 Task: Search one way flight ticket for 5 adults, 1 child, 2 infants in seat and 1 infant on lap in business from State College: University Park Airport to Jackson: Jackson Hole Airport on 5-2-2023. Choice of flights is Frontier. Number of bags: 2 checked bags. Price is upto 81000. Outbound departure time preference is 14:30.
Action: Mouse moved to (345, 287)
Screenshot: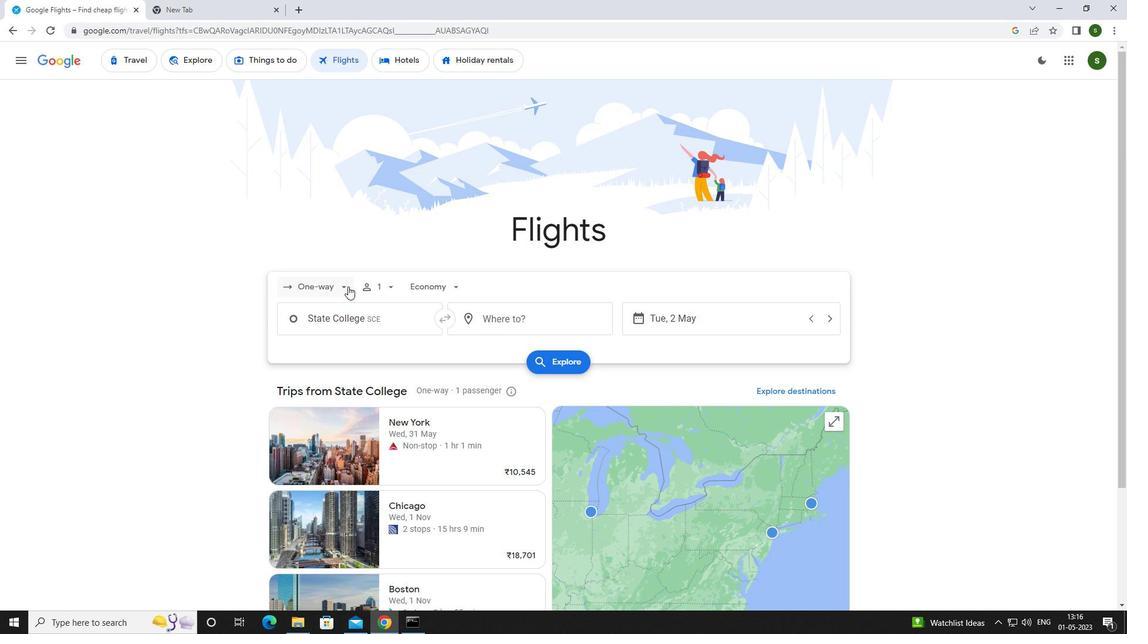 
Action: Mouse pressed left at (345, 287)
Screenshot: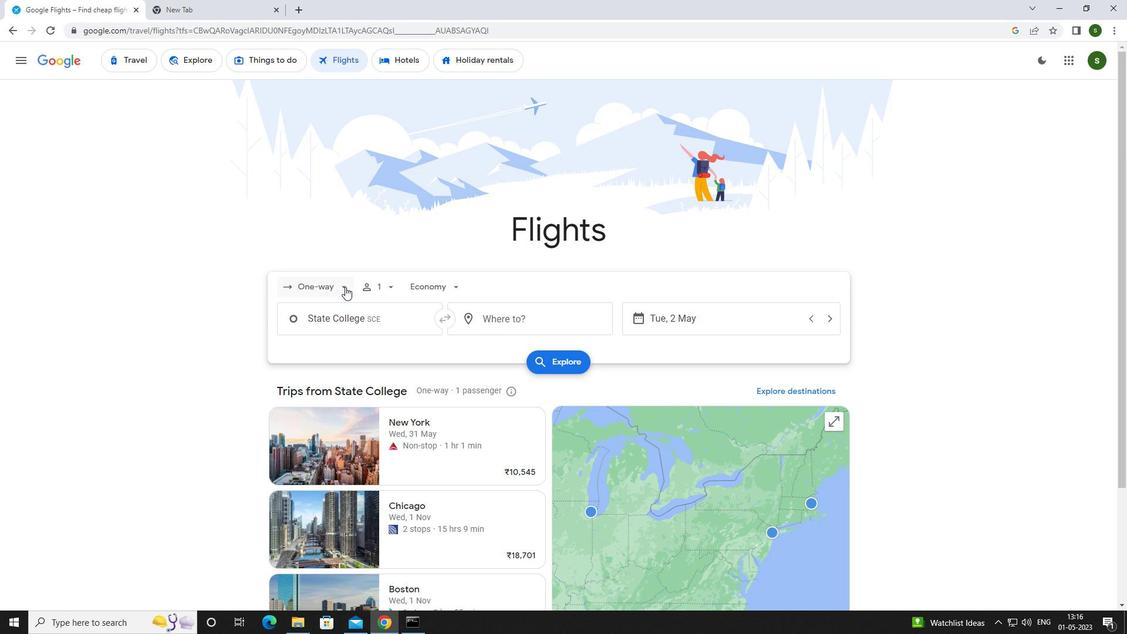 
Action: Mouse moved to (334, 341)
Screenshot: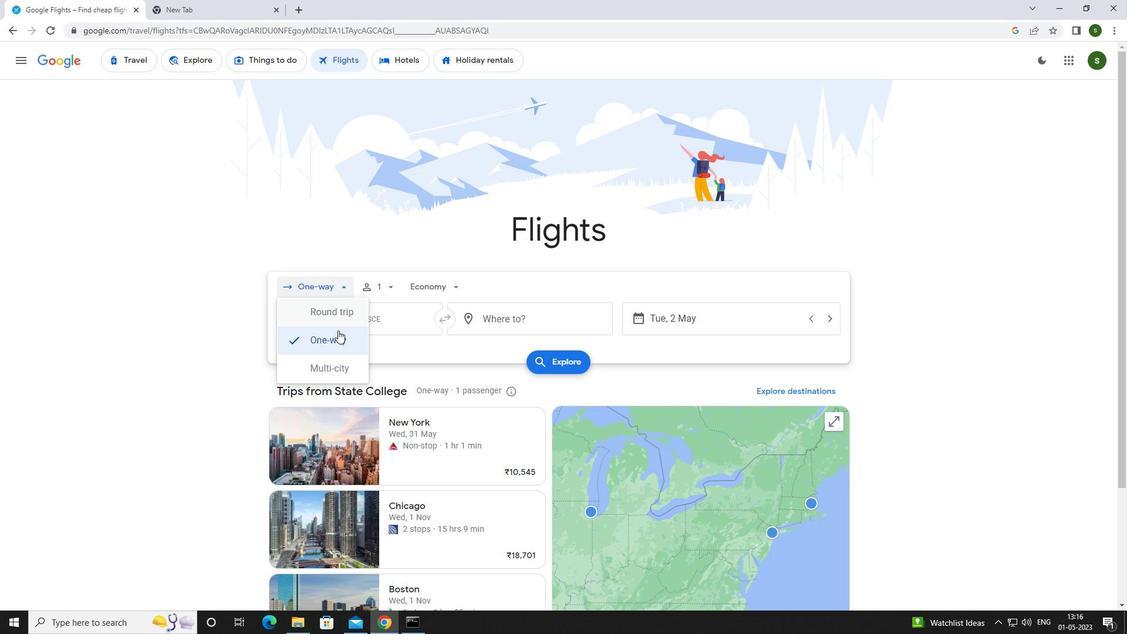 
Action: Mouse pressed left at (334, 341)
Screenshot: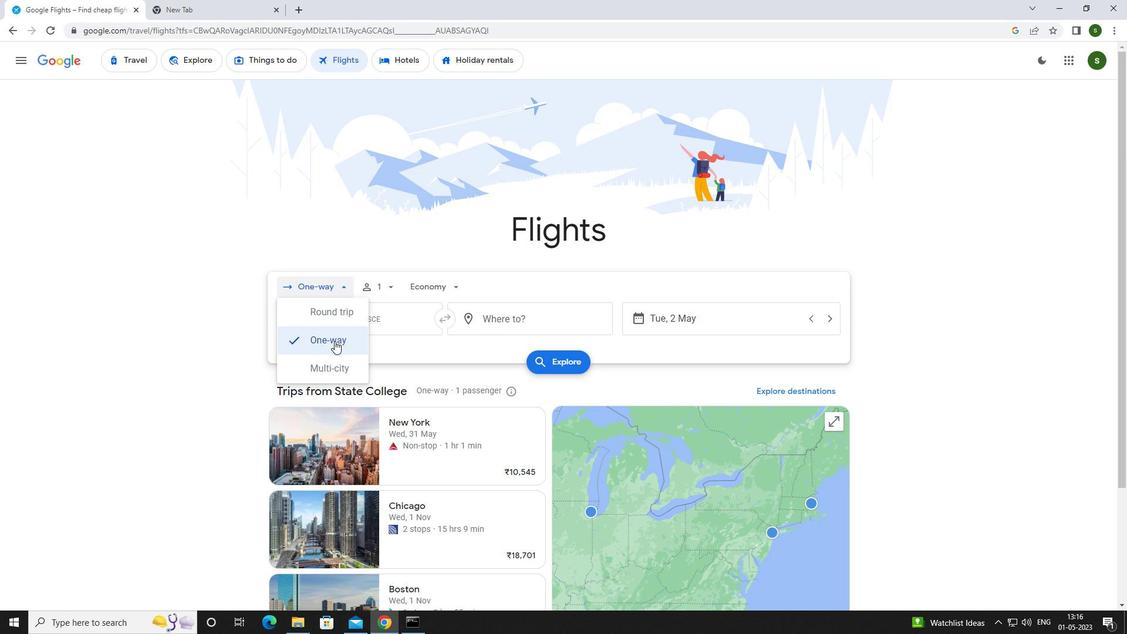 
Action: Mouse moved to (385, 288)
Screenshot: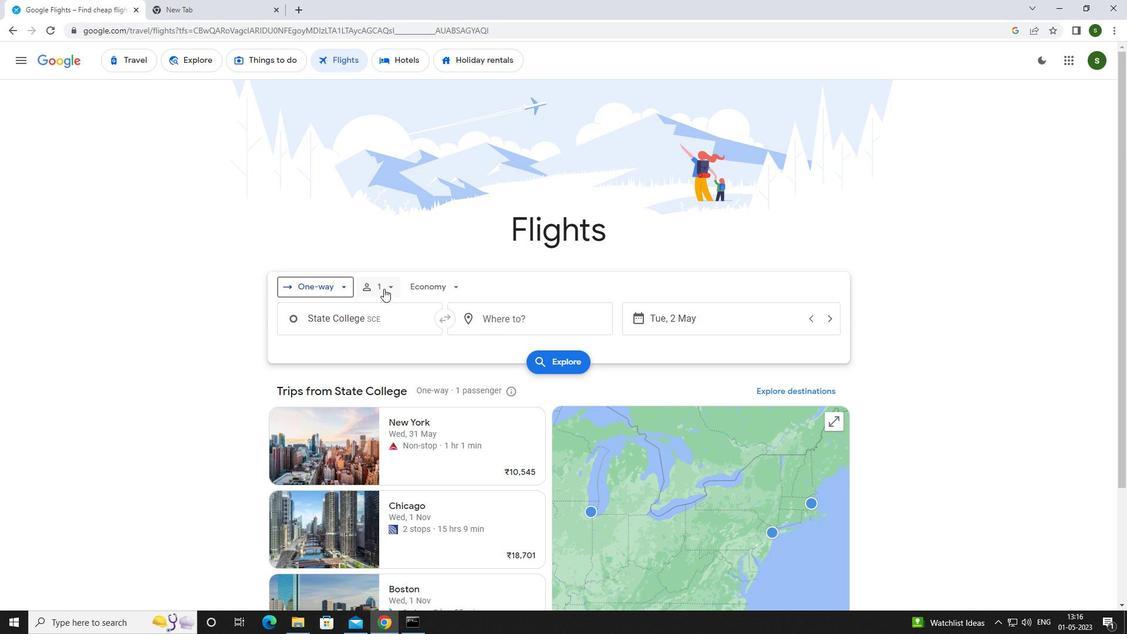 
Action: Mouse pressed left at (385, 288)
Screenshot: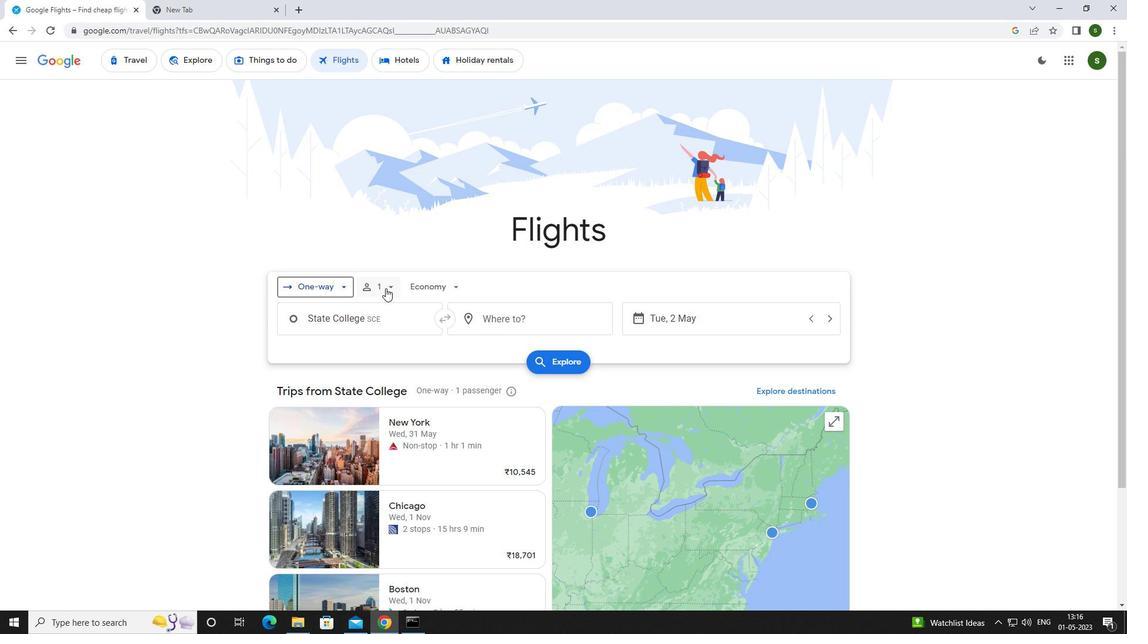
Action: Mouse moved to (476, 318)
Screenshot: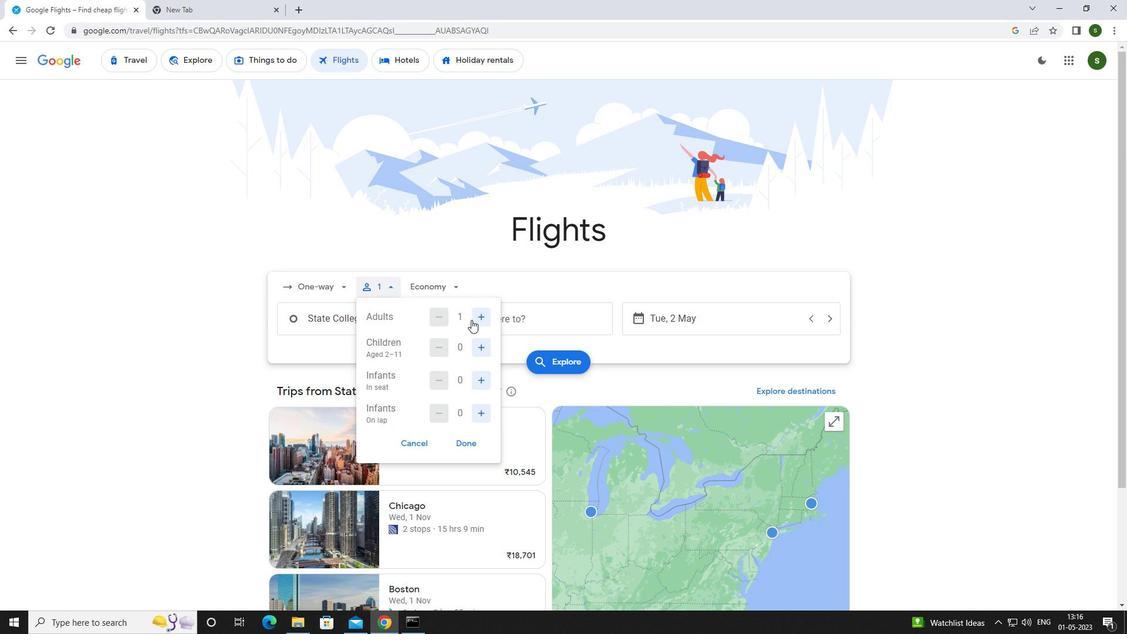 
Action: Mouse pressed left at (476, 318)
Screenshot: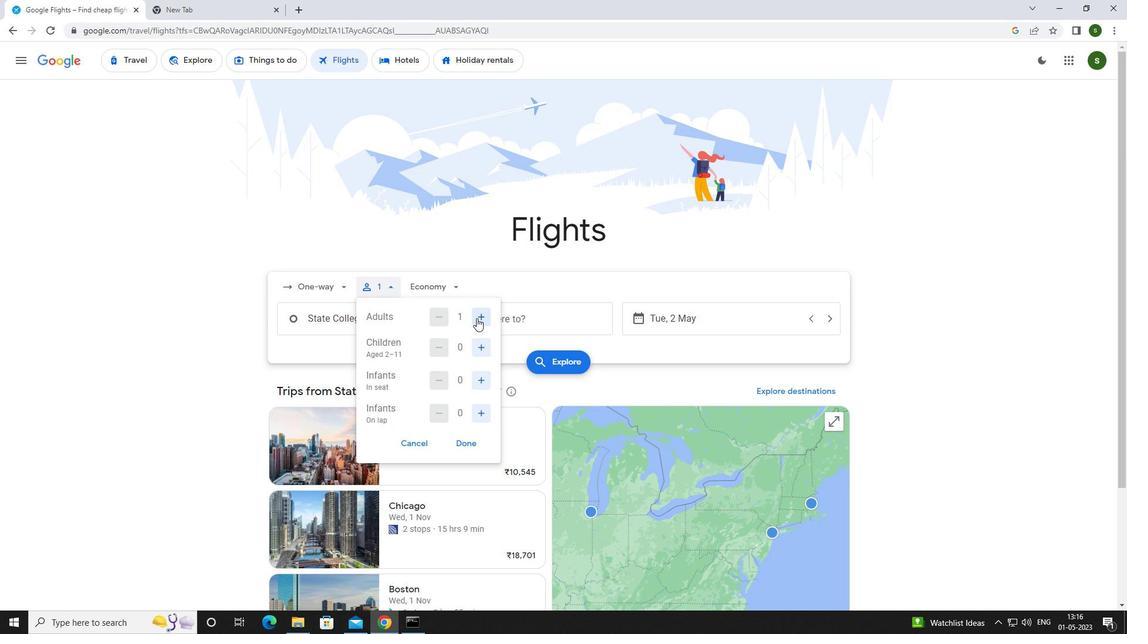 
Action: Mouse pressed left at (476, 318)
Screenshot: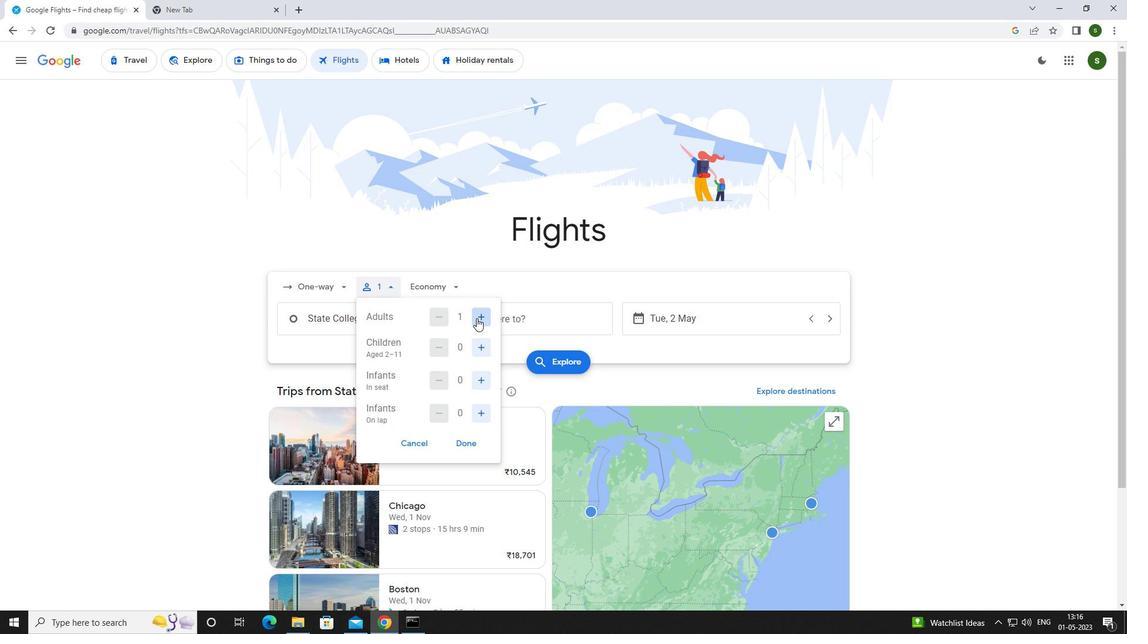 
Action: Mouse pressed left at (476, 318)
Screenshot: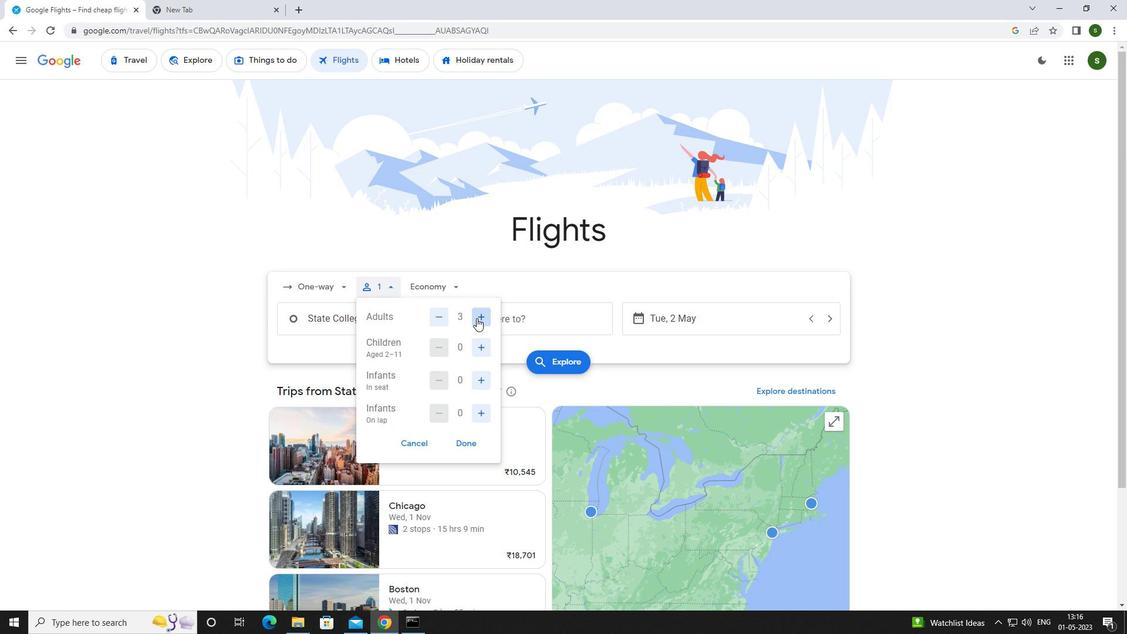 
Action: Mouse pressed left at (476, 318)
Screenshot: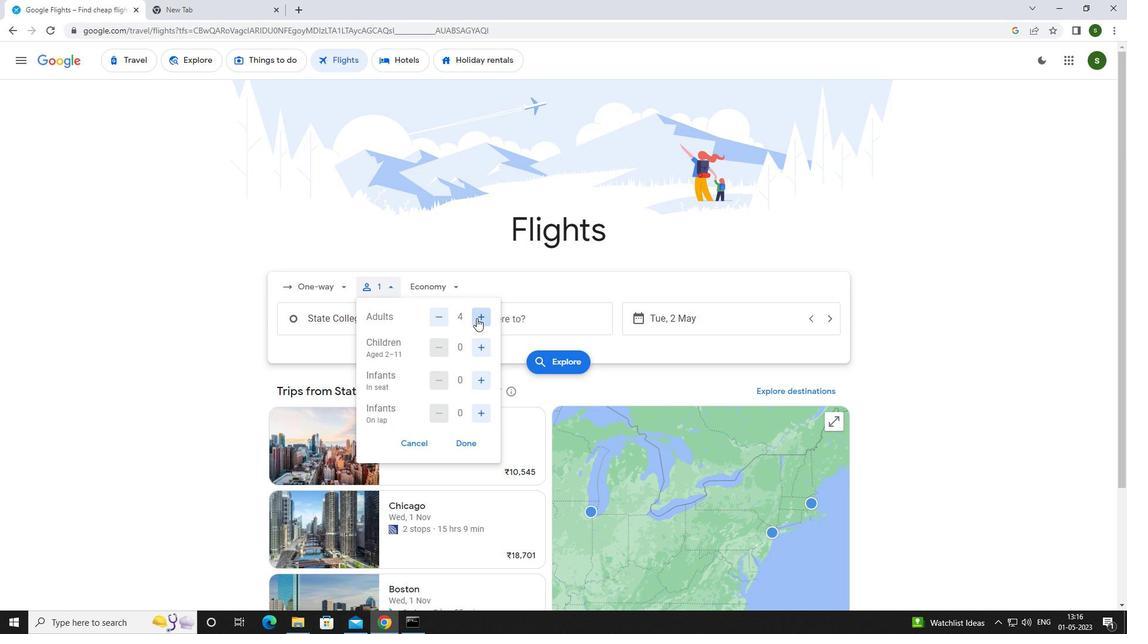
Action: Mouse moved to (484, 348)
Screenshot: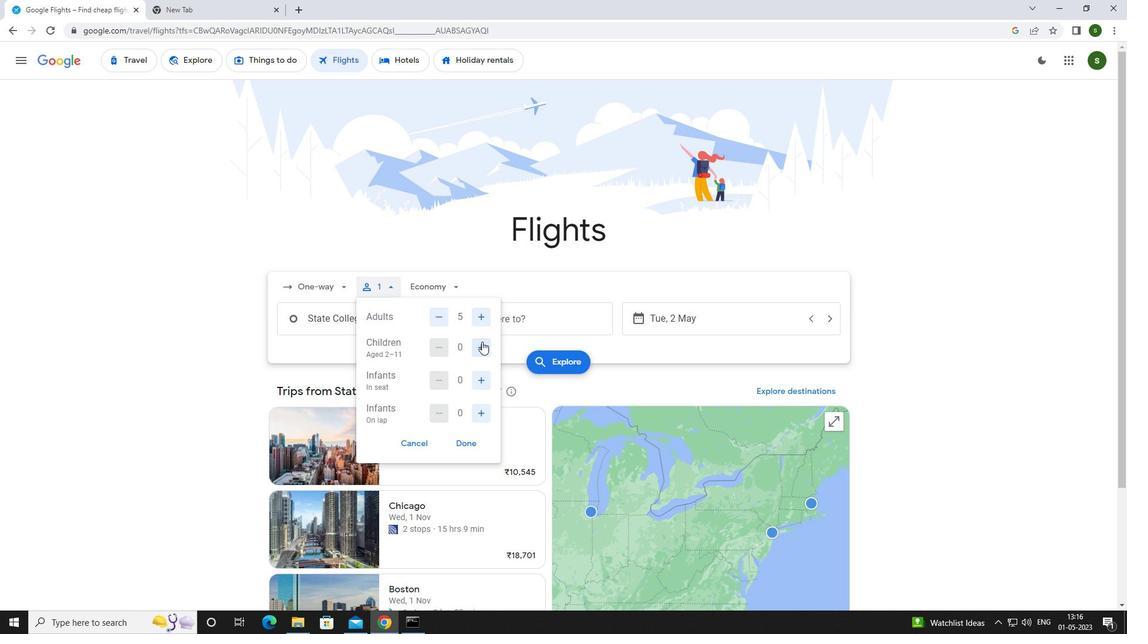 
Action: Mouse pressed left at (484, 348)
Screenshot: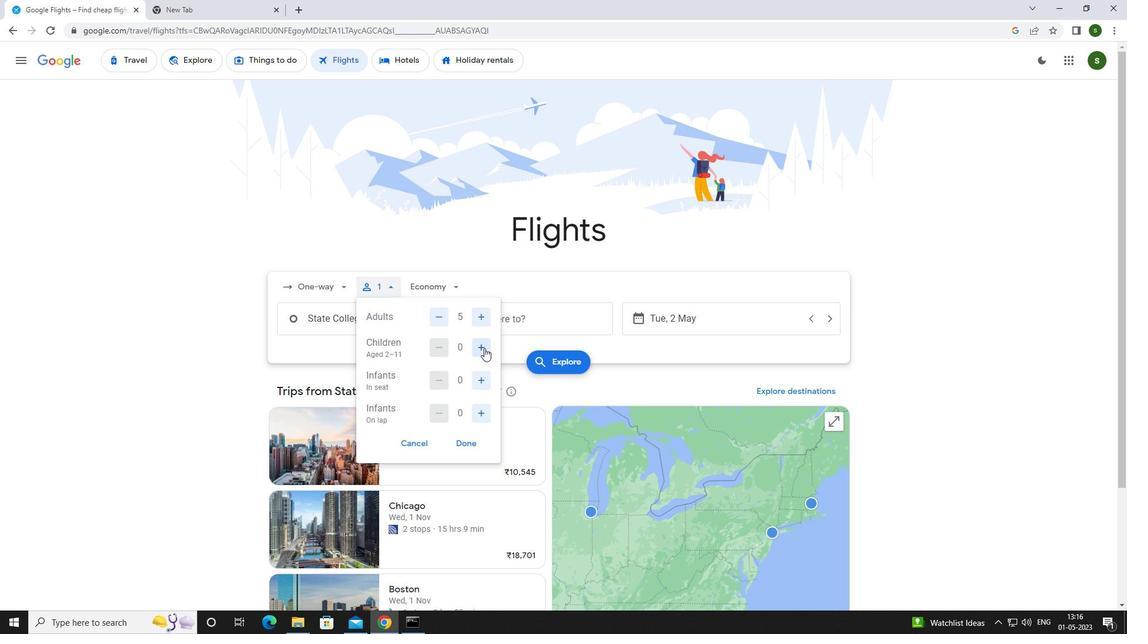 
Action: Mouse moved to (487, 381)
Screenshot: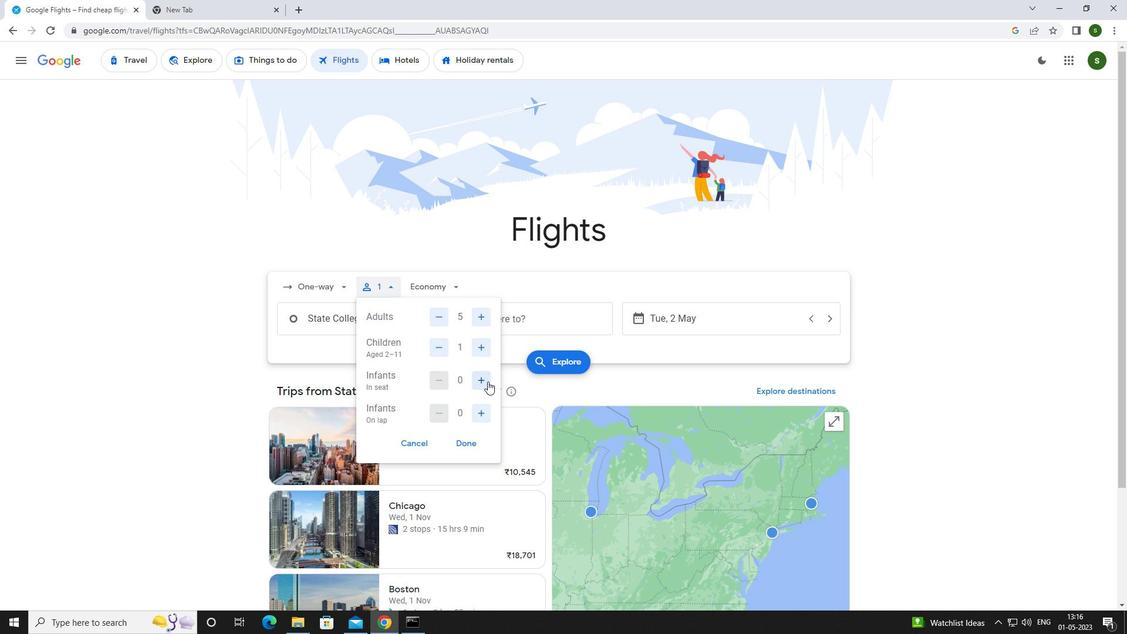 
Action: Mouse pressed left at (487, 381)
Screenshot: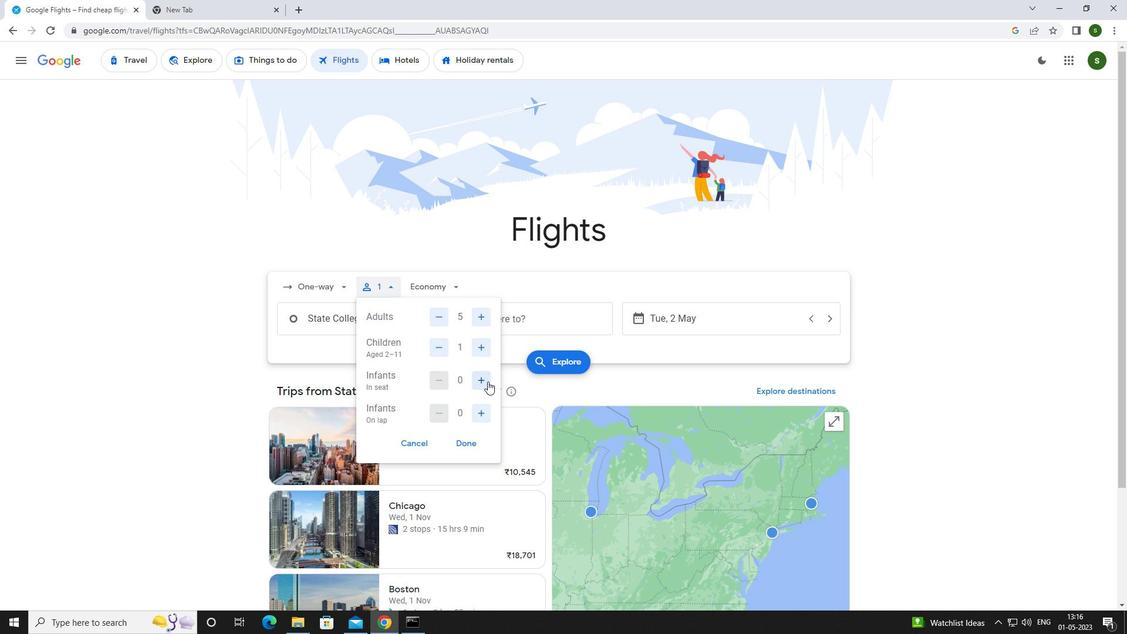 
Action: Mouse moved to (485, 404)
Screenshot: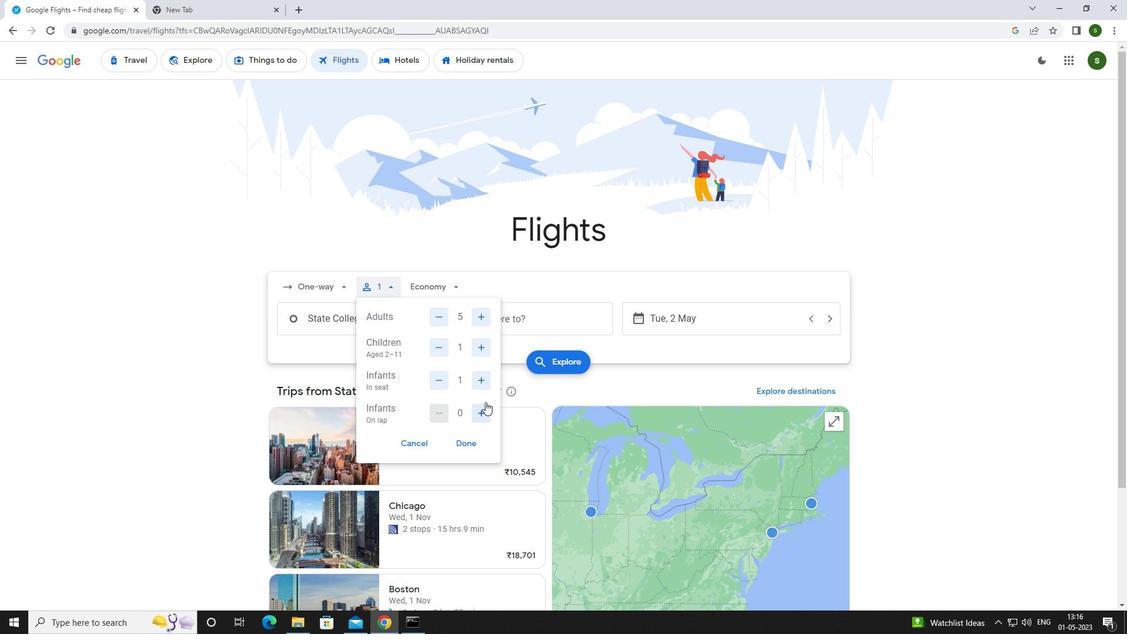 
Action: Mouse pressed left at (485, 404)
Screenshot: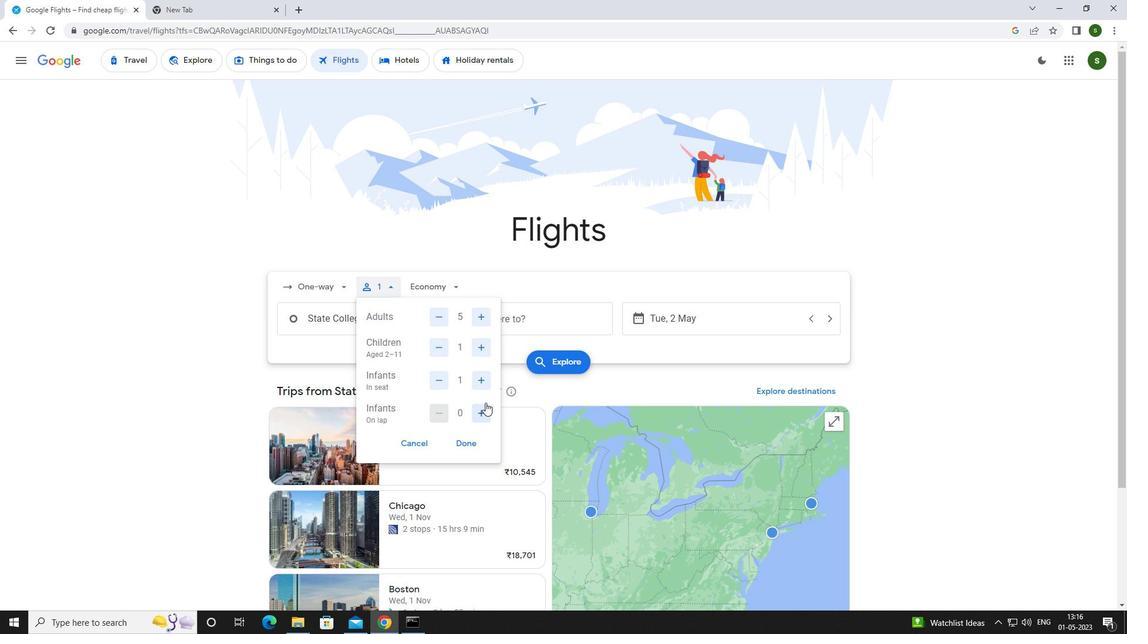 
Action: Mouse moved to (451, 287)
Screenshot: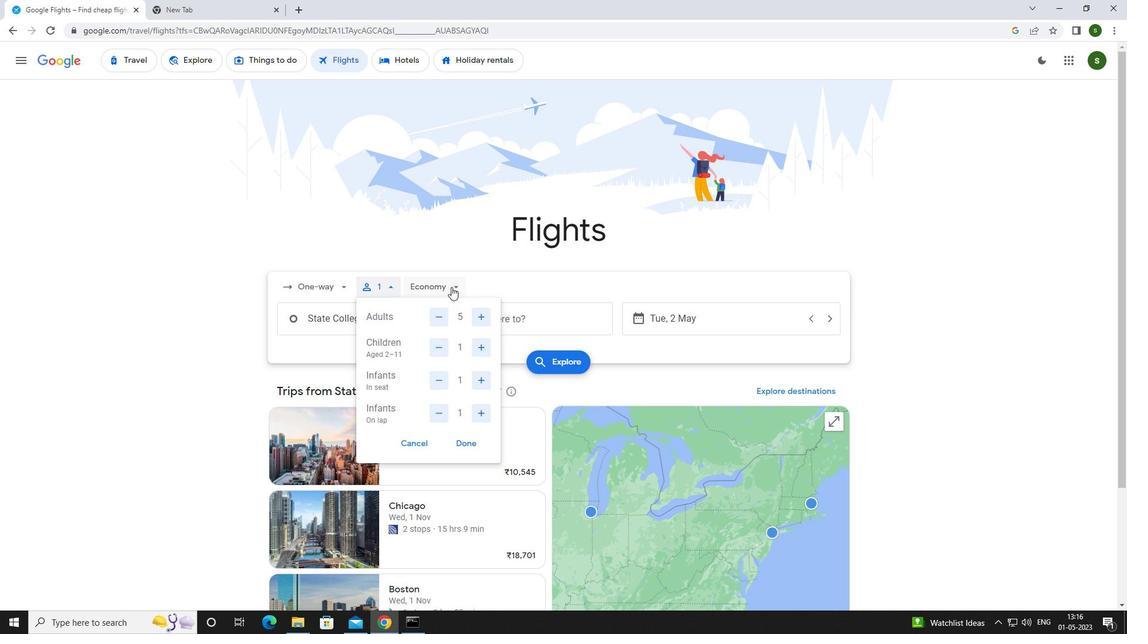 
Action: Mouse pressed left at (451, 287)
Screenshot: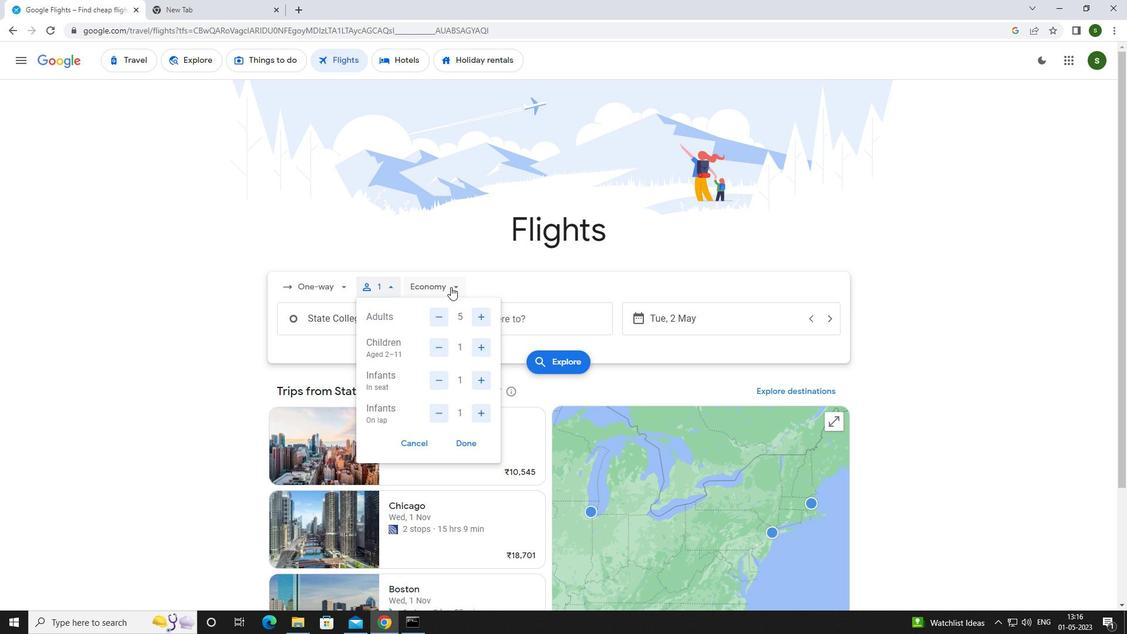 
Action: Mouse moved to (466, 365)
Screenshot: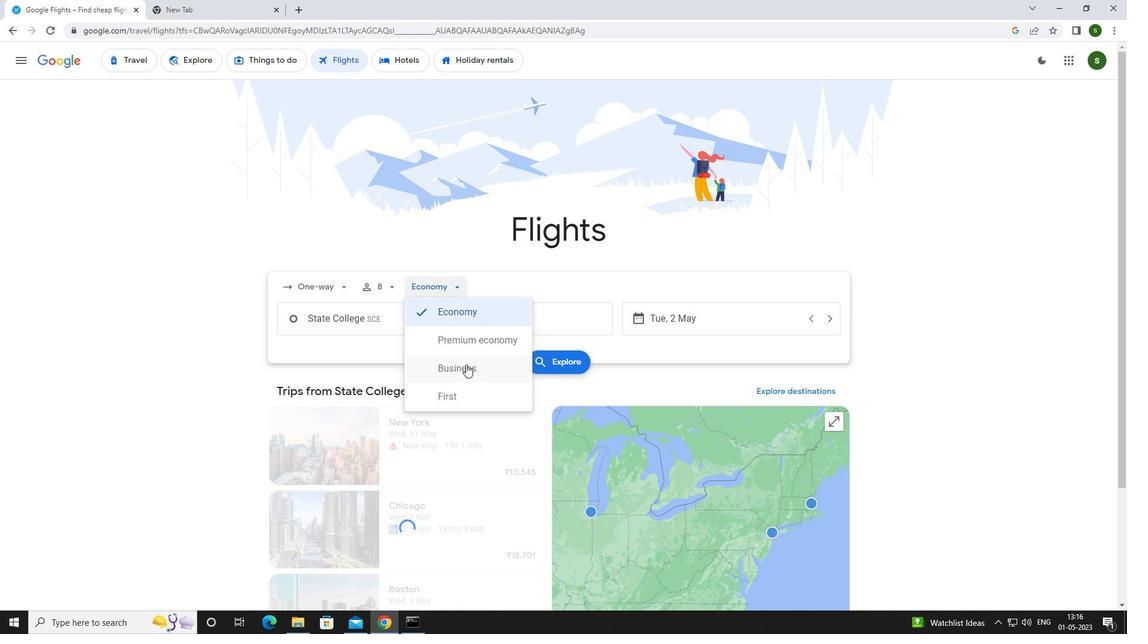 
Action: Mouse pressed left at (466, 365)
Screenshot: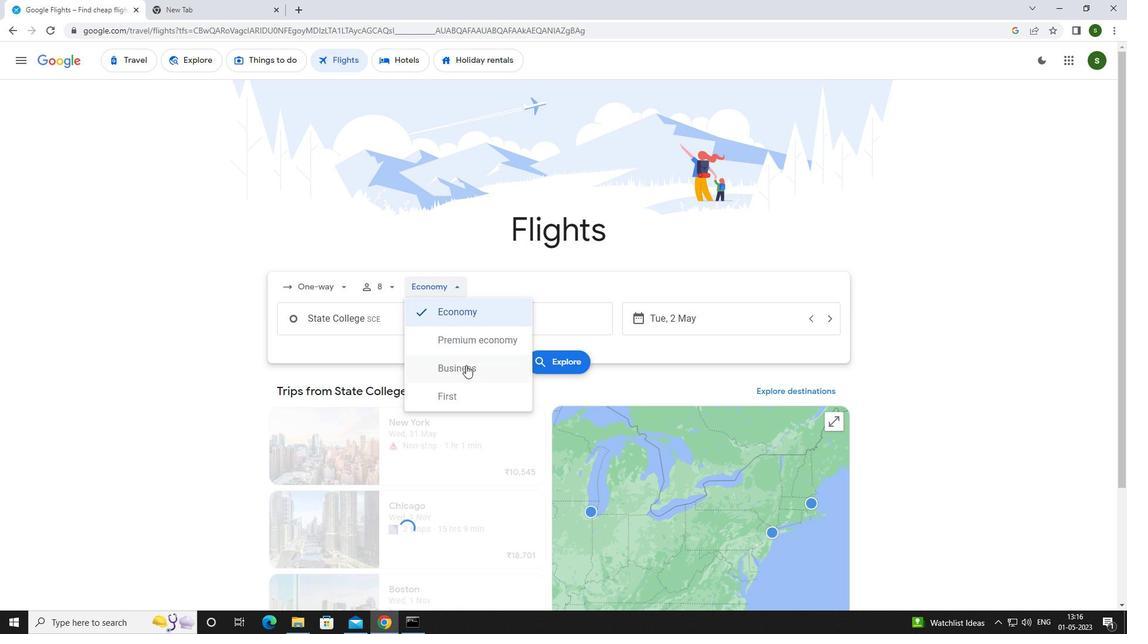 
Action: Mouse moved to (402, 318)
Screenshot: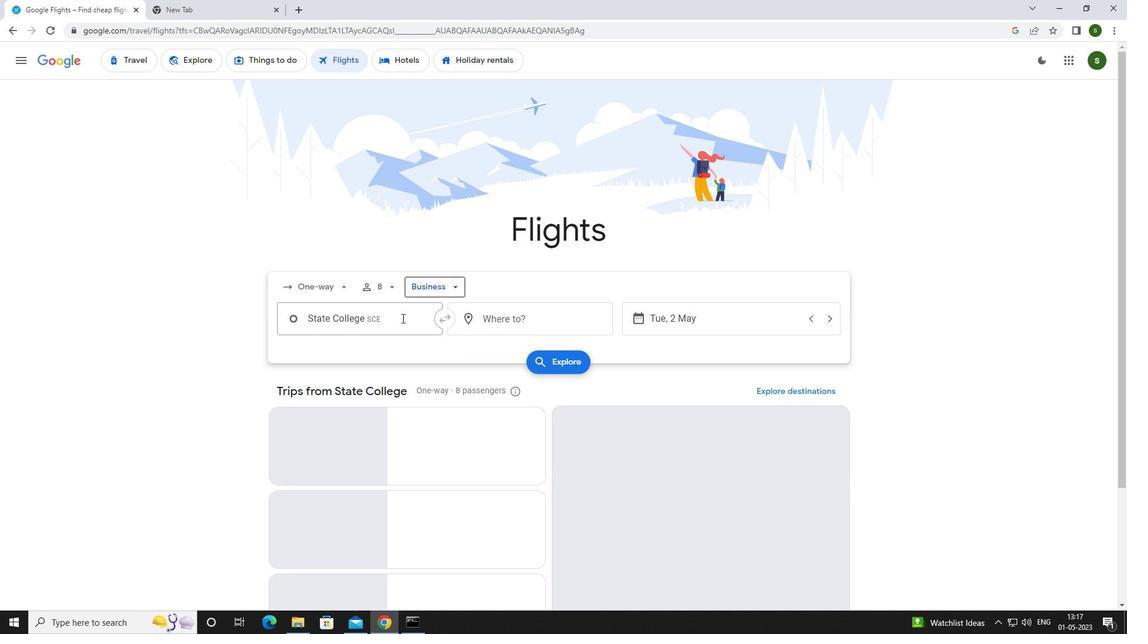
Action: Mouse pressed left at (402, 318)
Screenshot: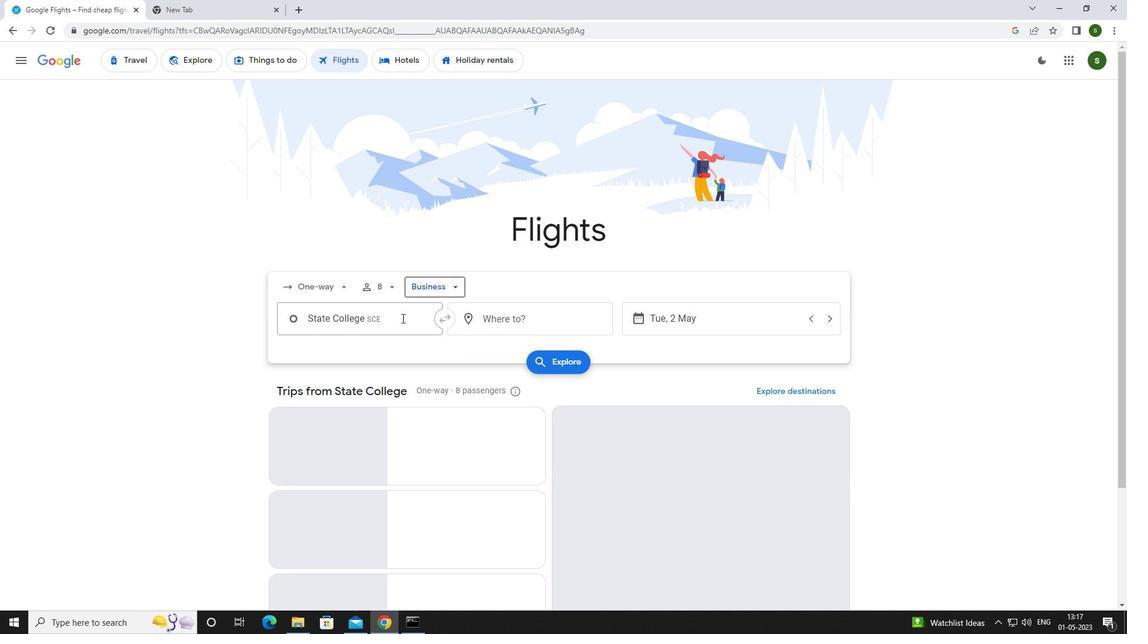 
Action: Mouse moved to (402, 320)
Screenshot: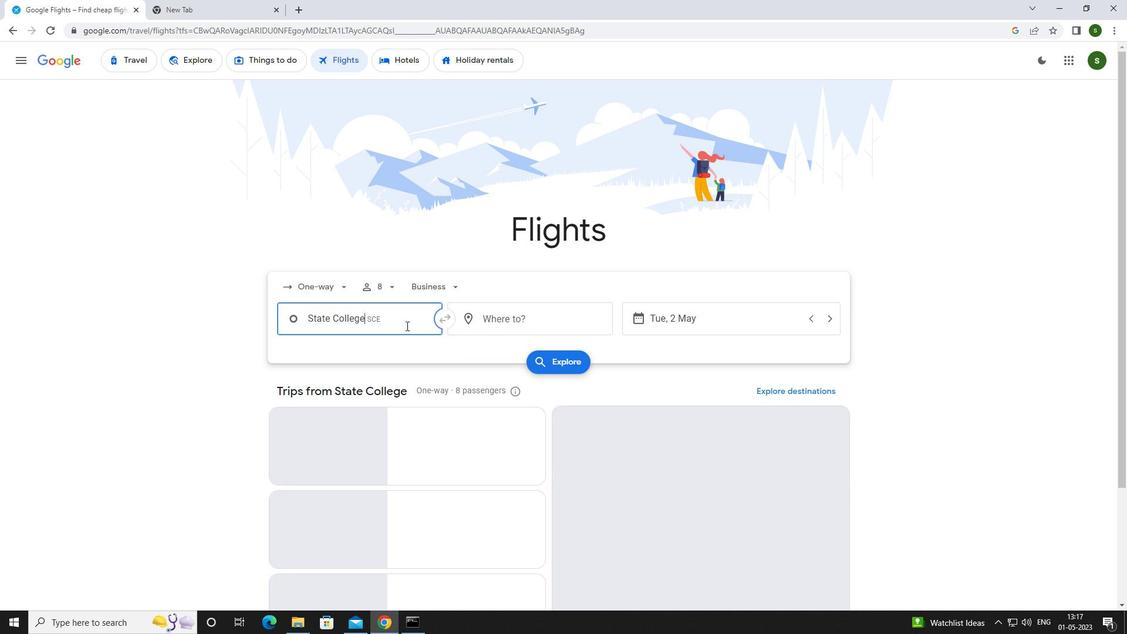 
Action: Mouse pressed left at (402, 320)
Screenshot: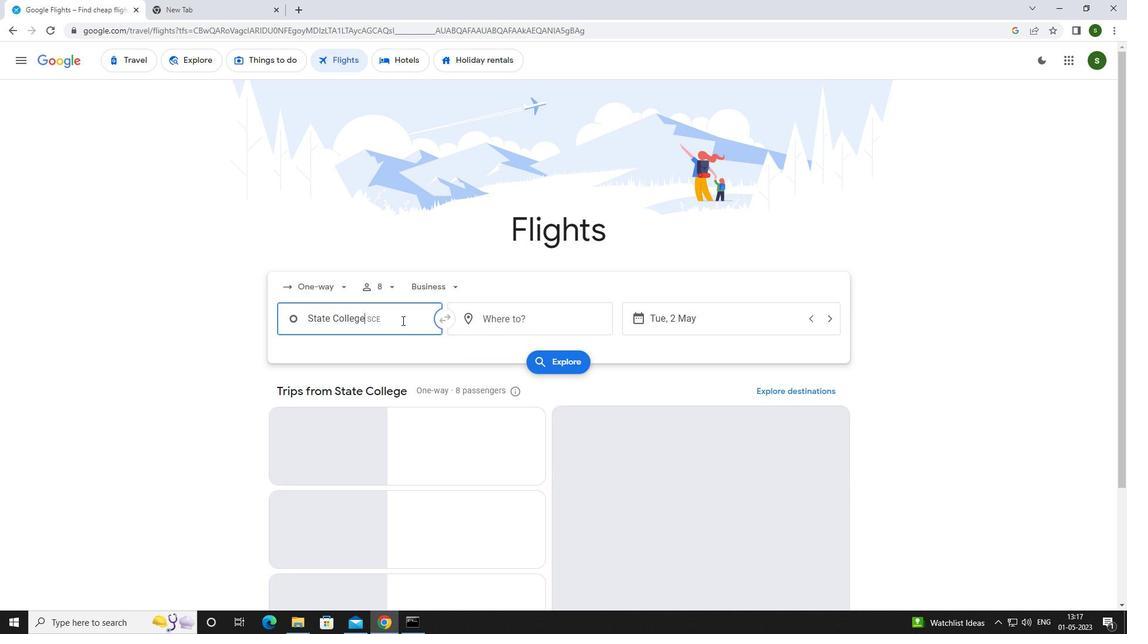 
Action: Mouse moved to (405, 319)
Screenshot: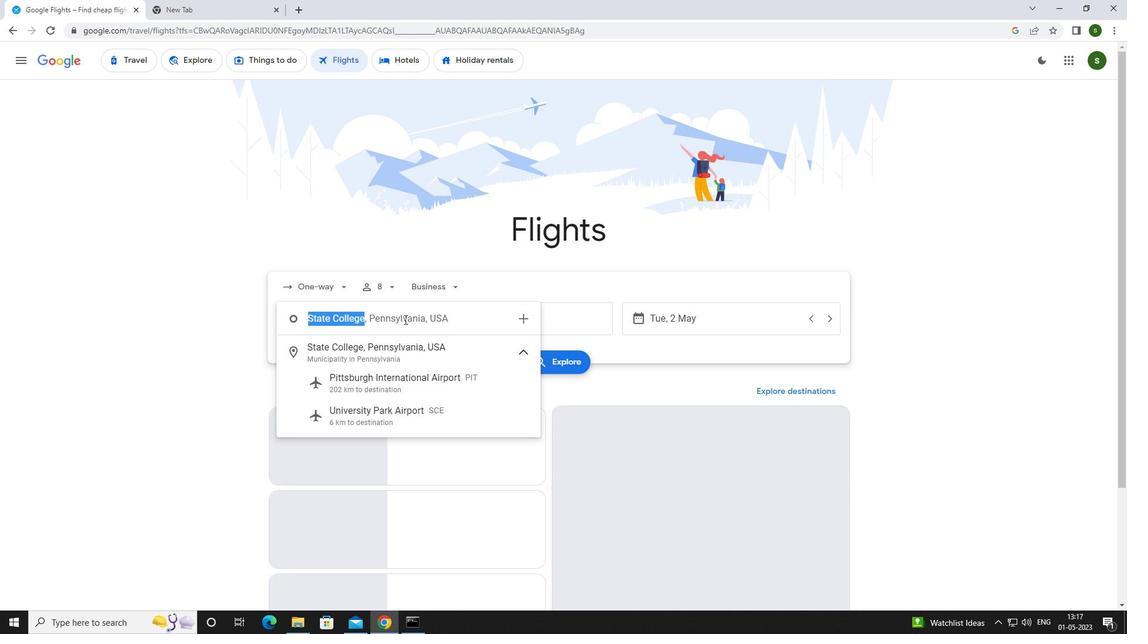 
Action: Key pressed <Key.backspace>u<Key.caps_lock>niversity
Screenshot: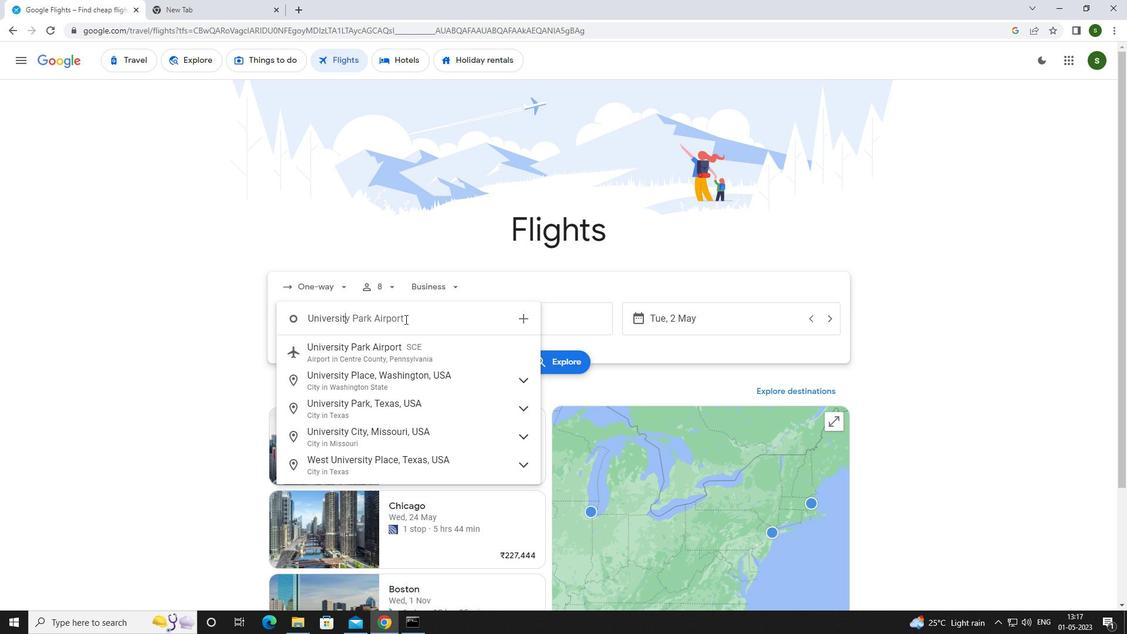 
Action: Mouse moved to (401, 348)
Screenshot: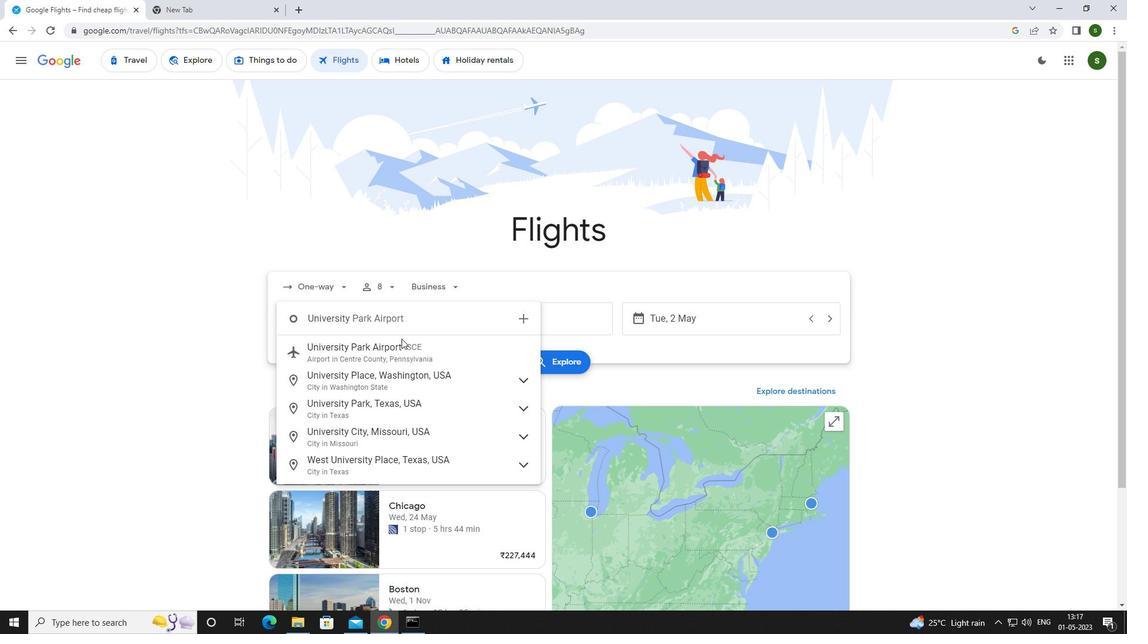 
Action: Mouse pressed left at (401, 348)
Screenshot: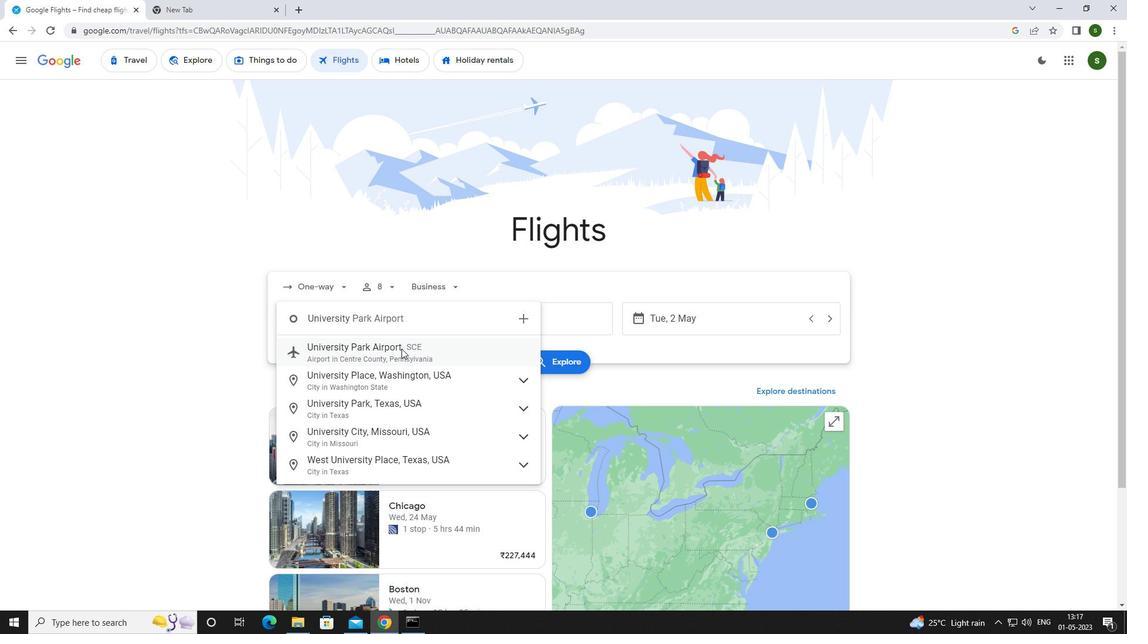 
Action: Mouse moved to (549, 316)
Screenshot: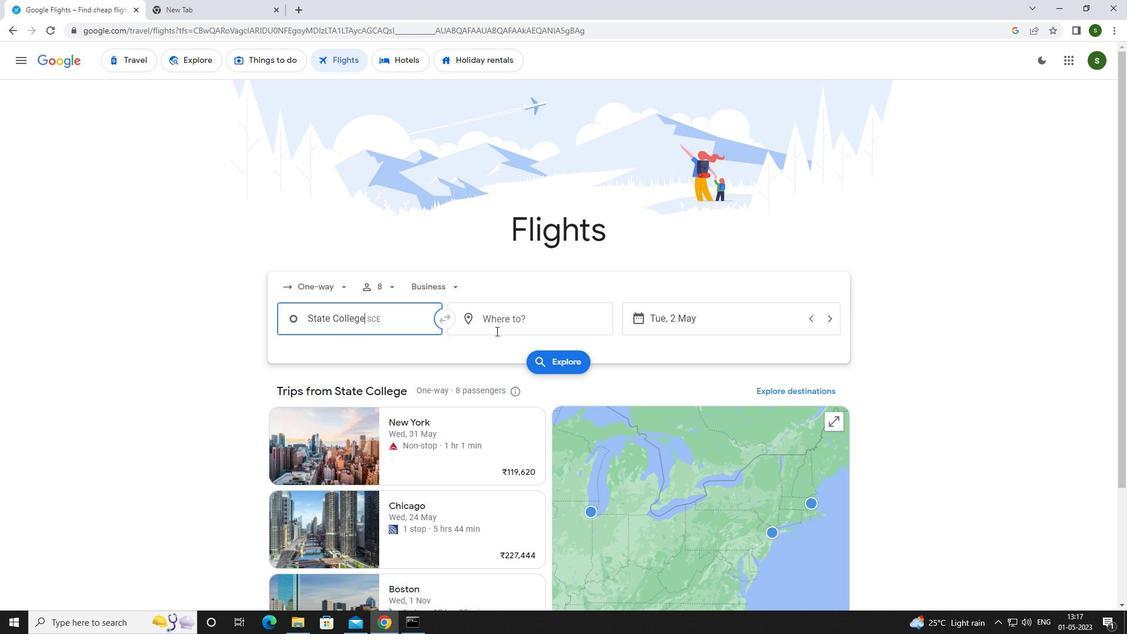 
Action: Mouse pressed left at (549, 316)
Screenshot: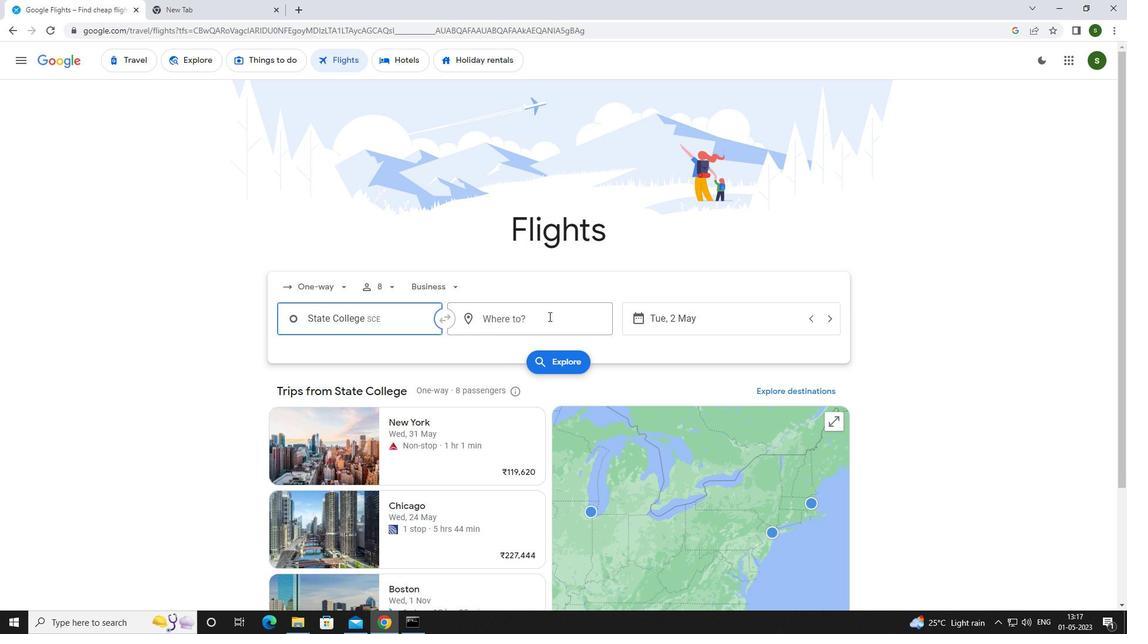 
Action: Mouse moved to (553, 314)
Screenshot: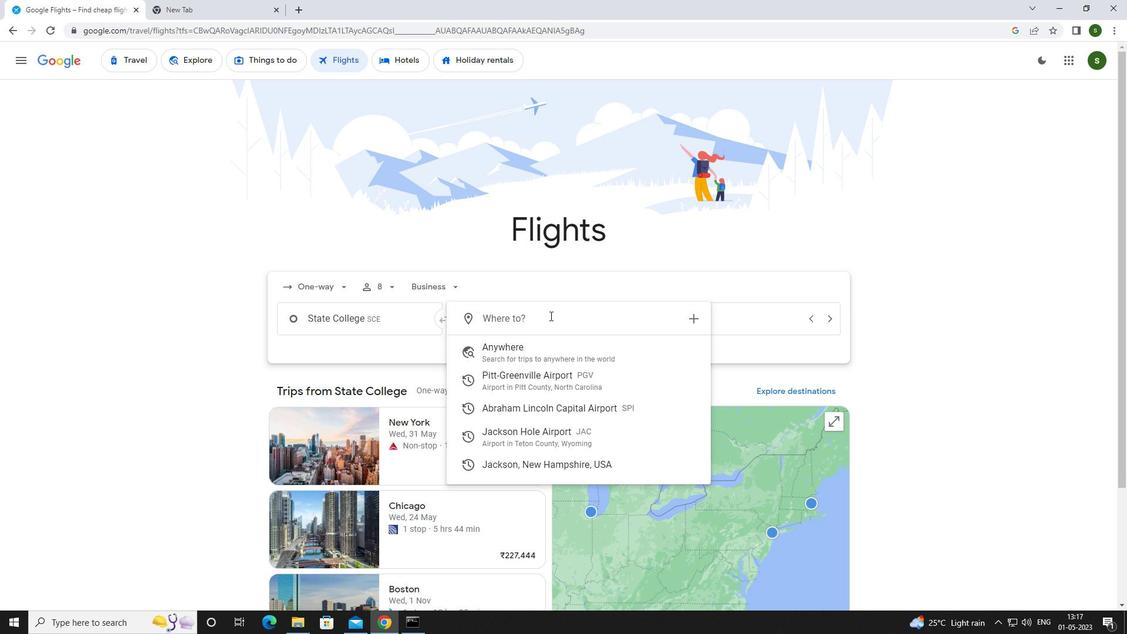 
Action: Key pressed <Key.caps_lock>j<Key.caps_lock>ackson<Key.space><Key.caps_lock>h<Key.caps_lock>
Screenshot: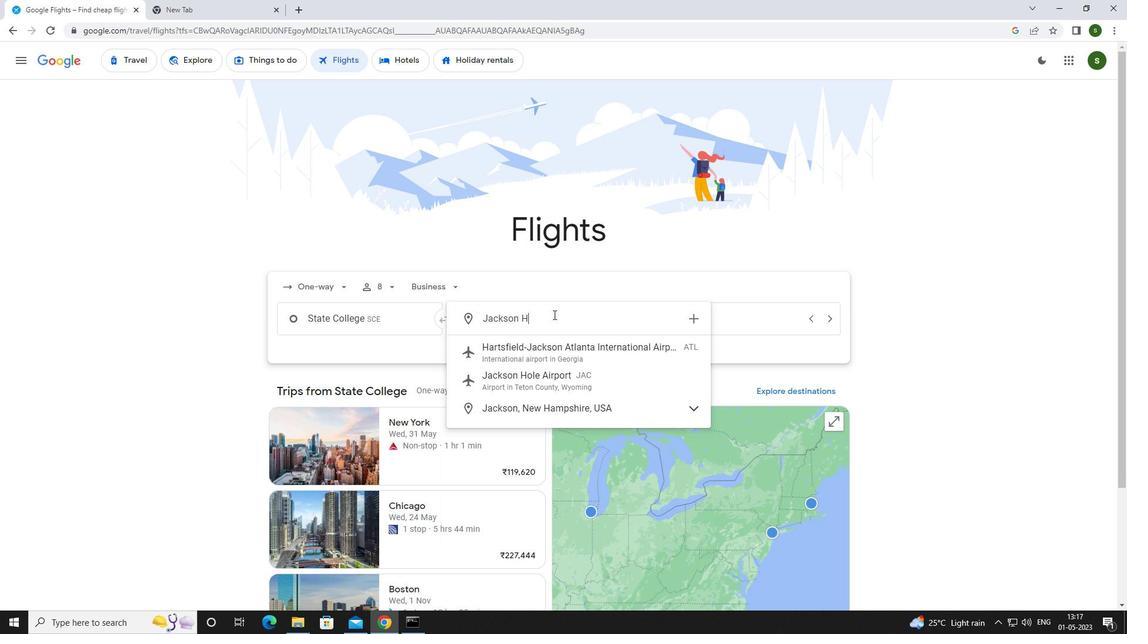 
Action: Mouse moved to (553, 384)
Screenshot: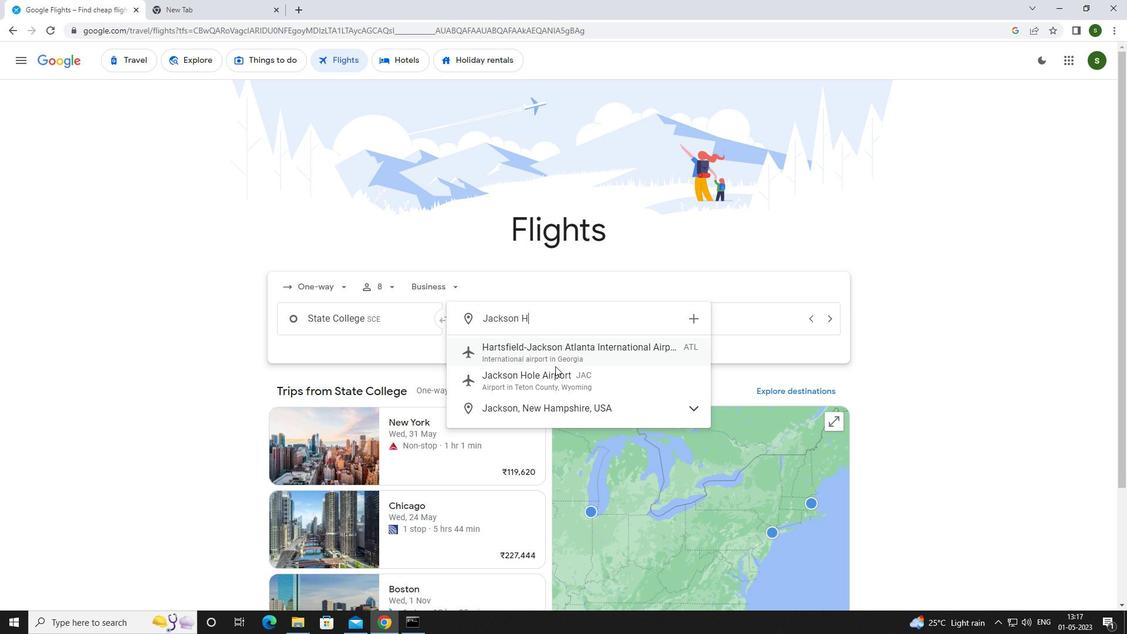 
Action: Mouse pressed left at (553, 384)
Screenshot: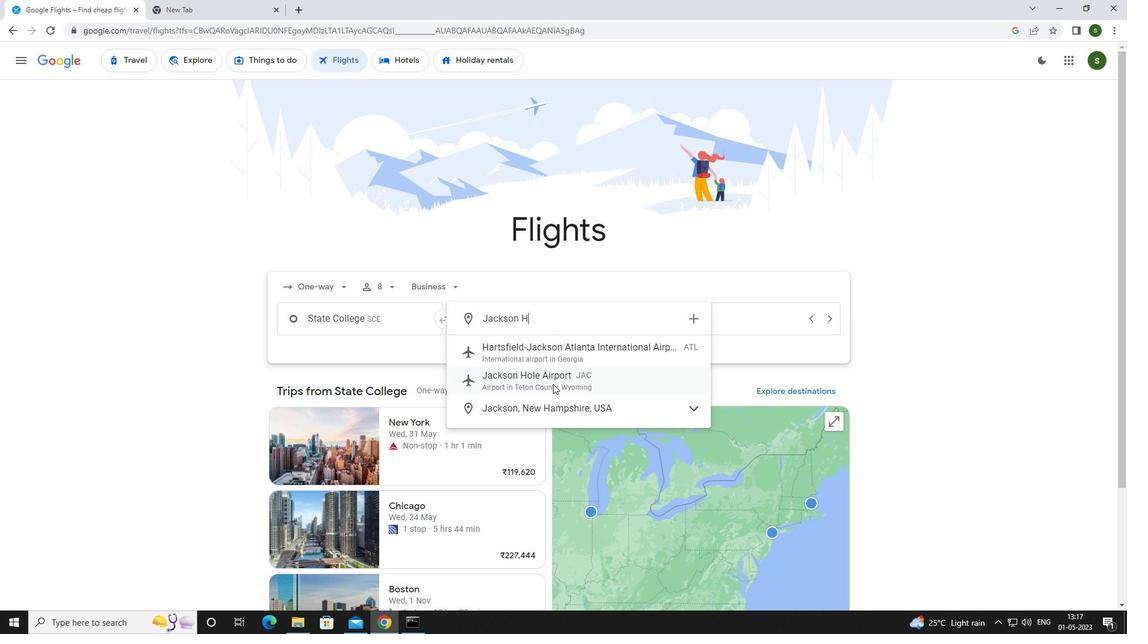 
Action: Mouse moved to (715, 318)
Screenshot: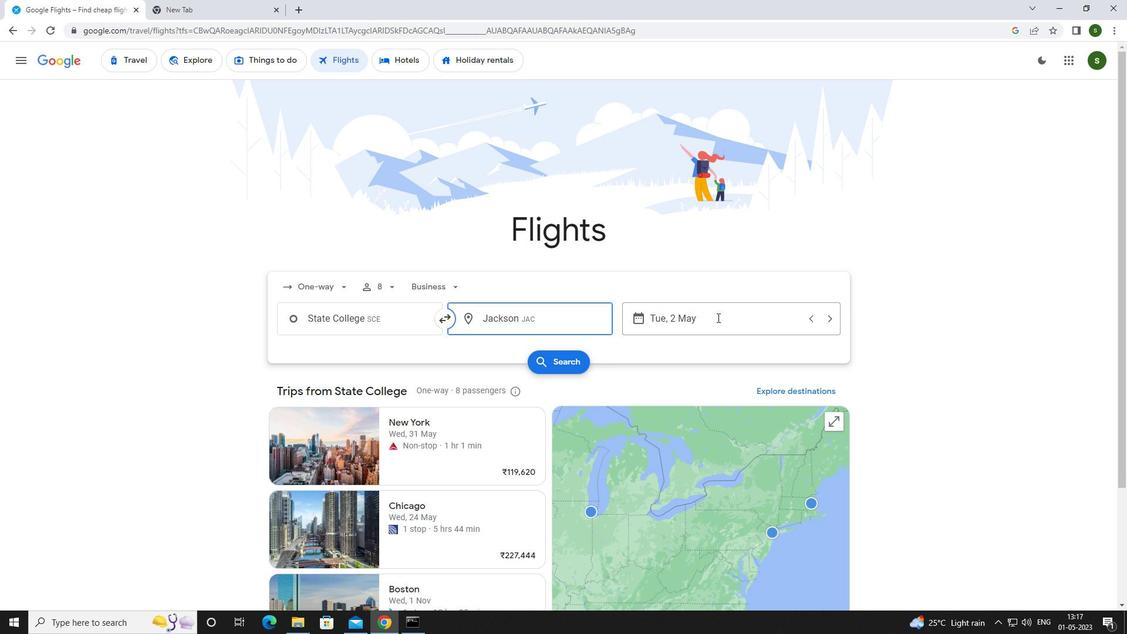 
Action: Mouse pressed left at (715, 318)
Screenshot: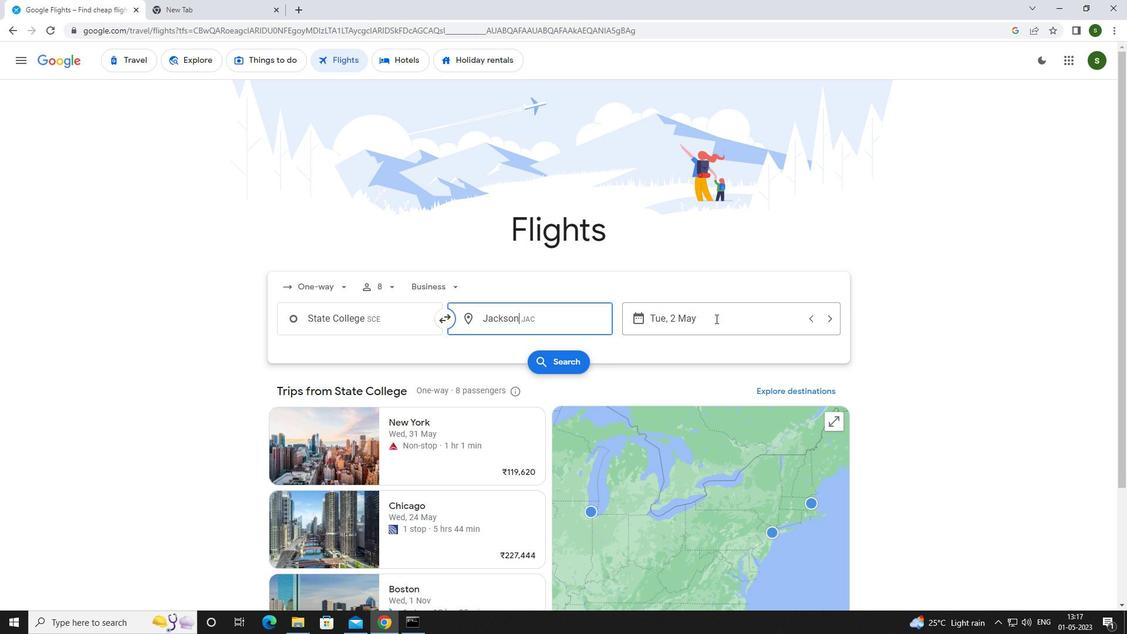 
Action: Mouse moved to (483, 396)
Screenshot: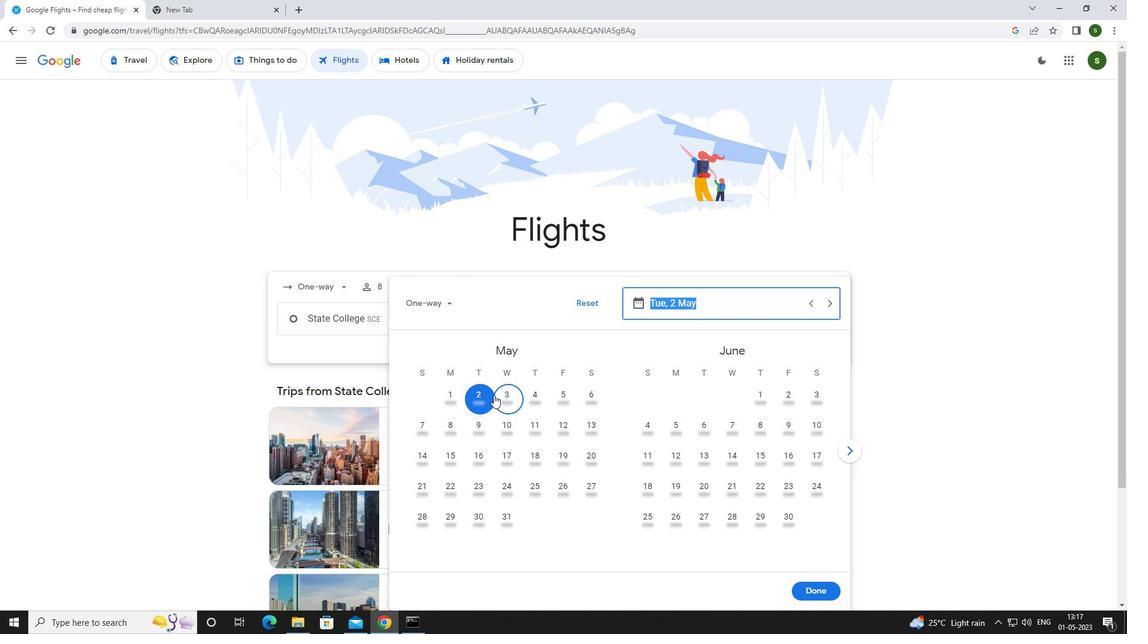 
Action: Mouse pressed left at (483, 396)
Screenshot: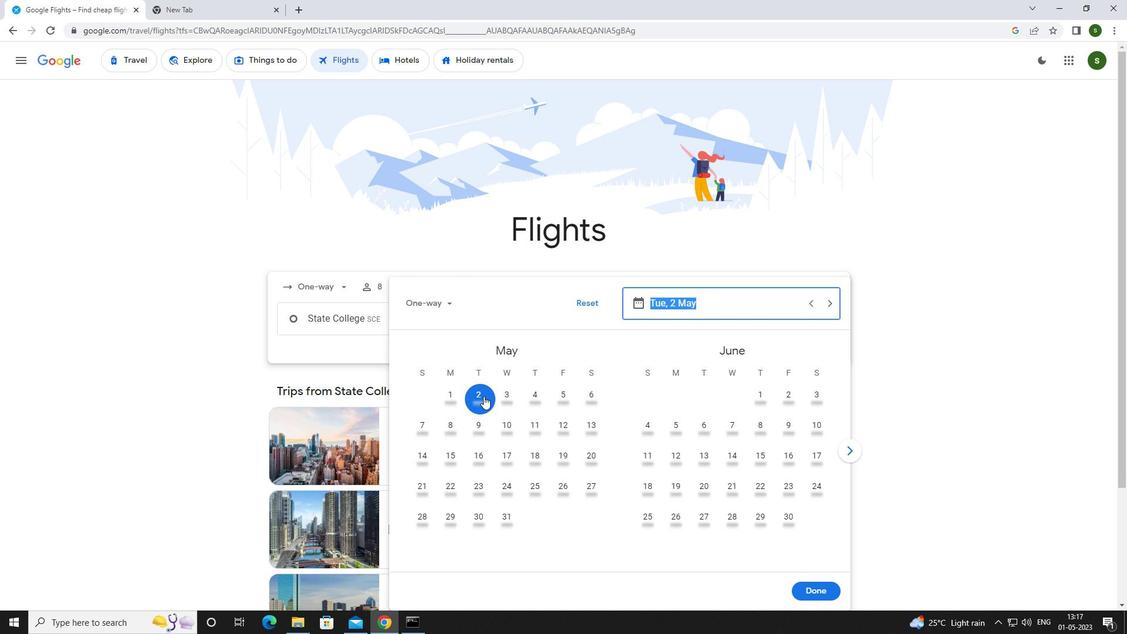 
Action: Mouse moved to (817, 586)
Screenshot: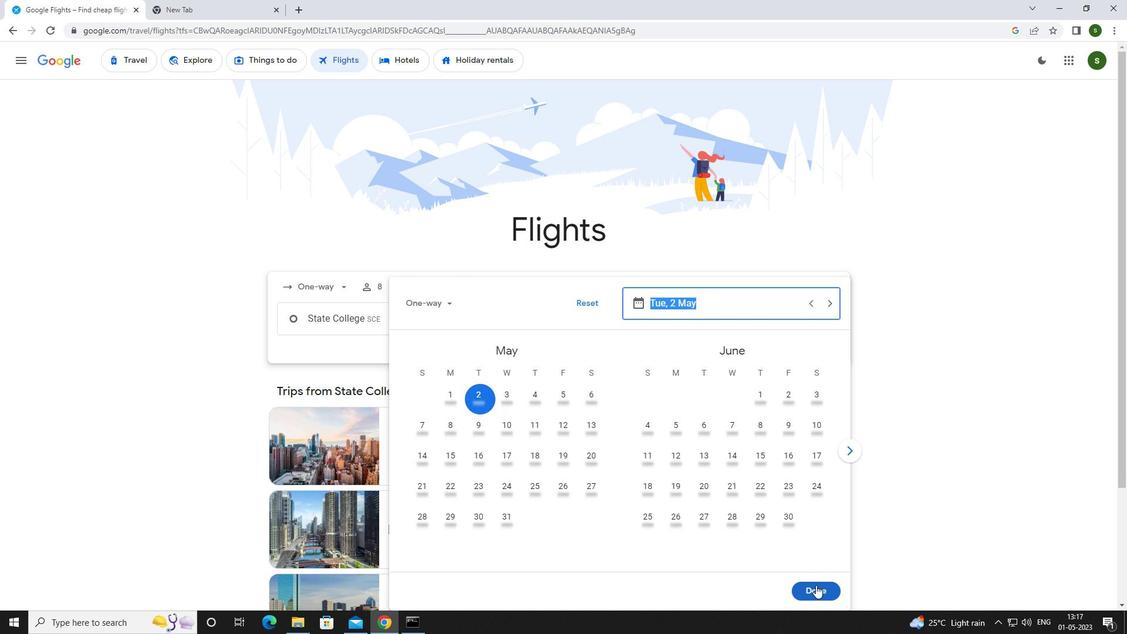 
Action: Mouse pressed left at (817, 586)
Screenshot: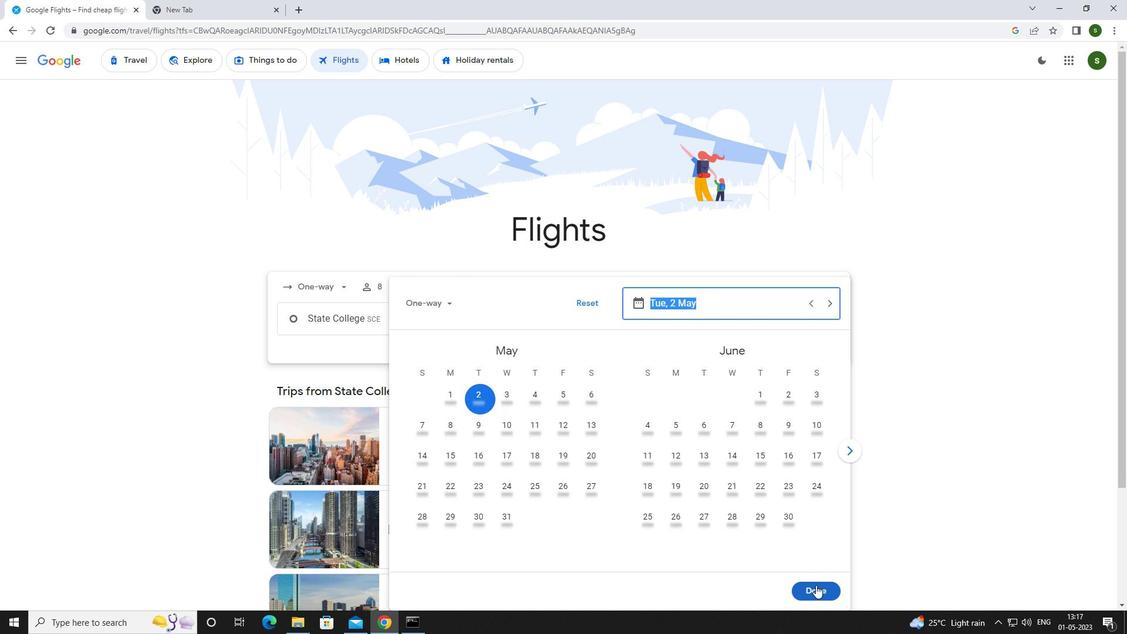 
Action: Mouse moved to (558, 361)
Screenshot: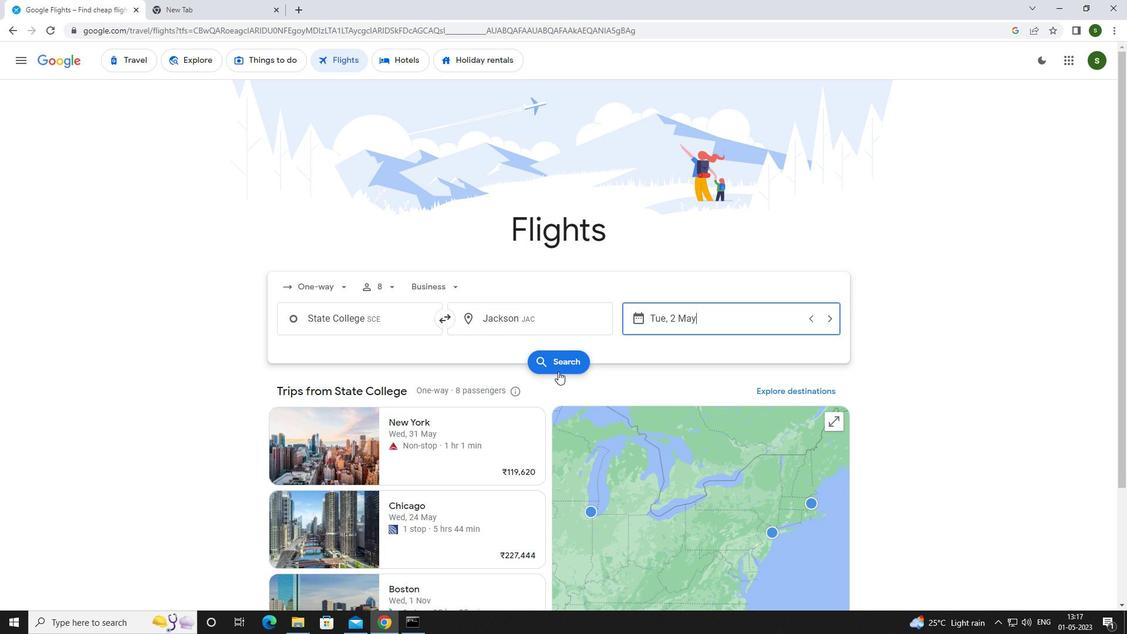 
Action: Mouse pressed left at (558, 361)
Screenshot: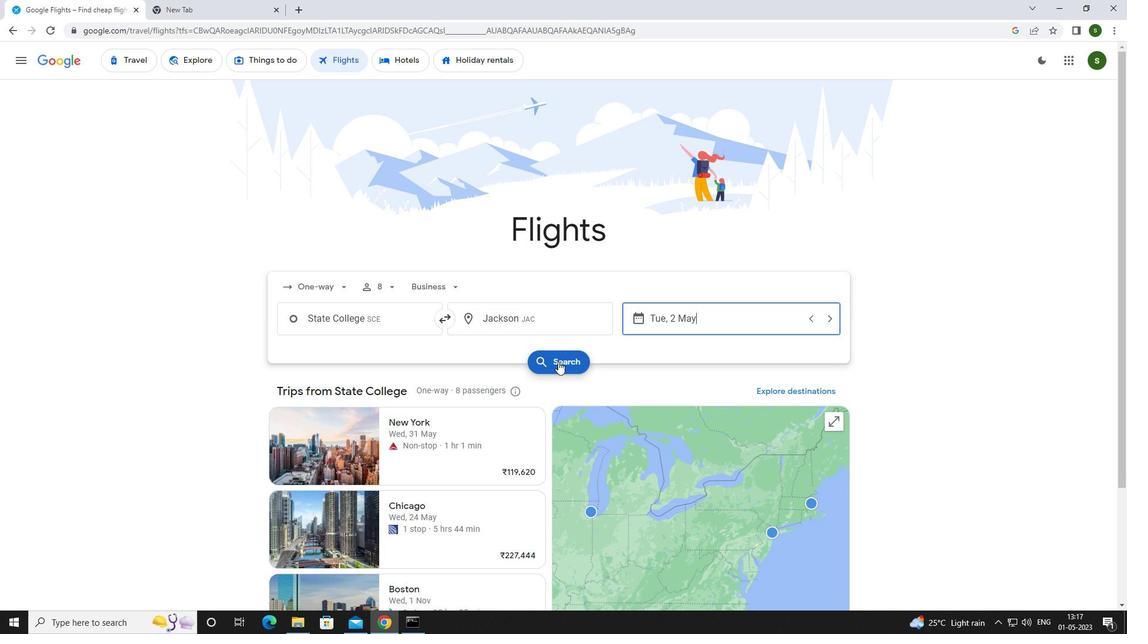 
Action: Mouse moved to (309, 170)
Screenshot: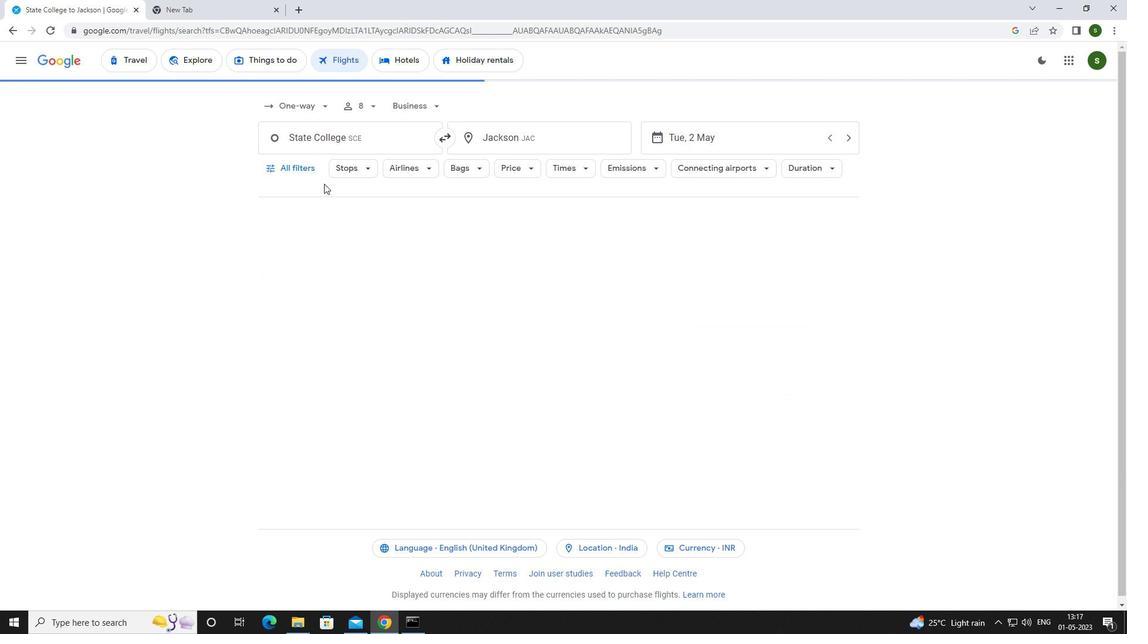 
Action: Mouse pressed left at (309, 170)
Screenshot: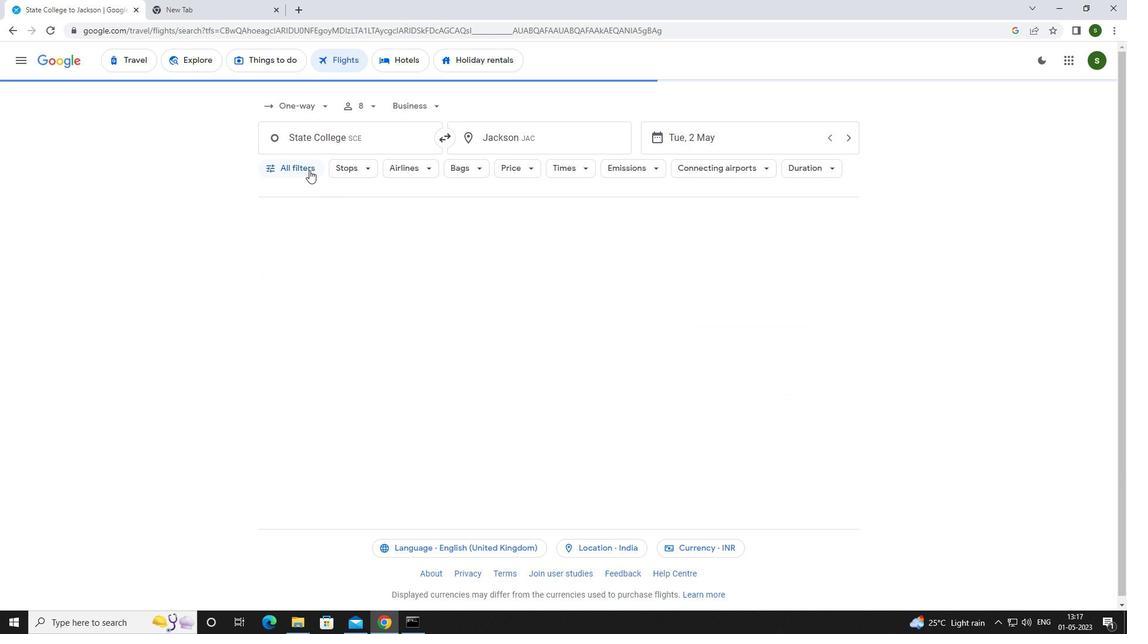 
Action: Mouse moved to (440, 422)
Screenshot: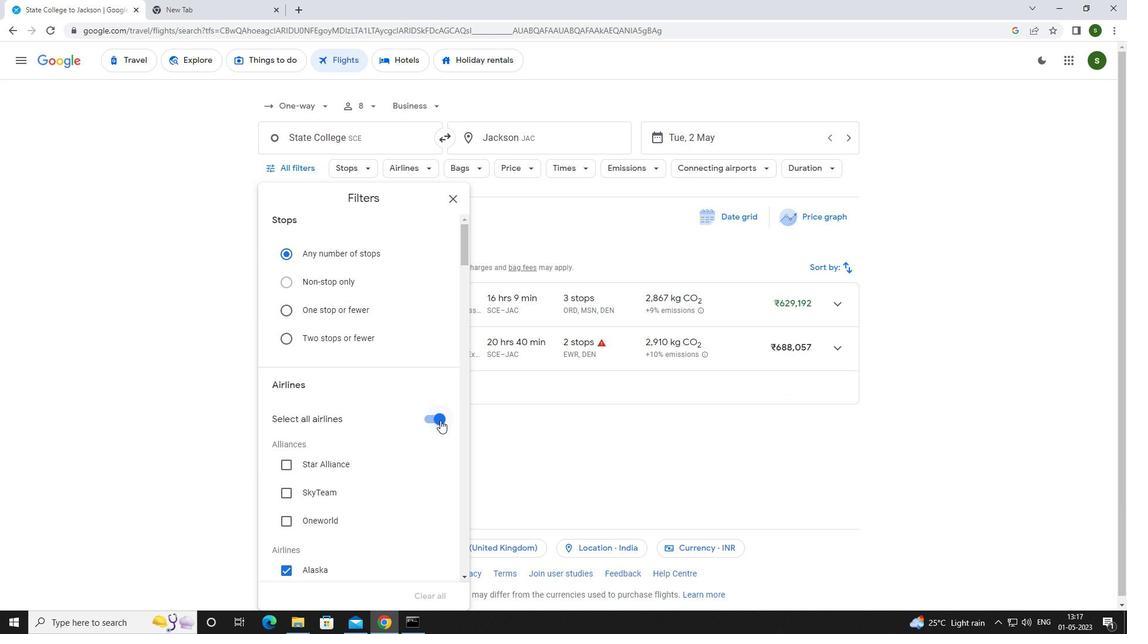 
Action: Mouse pressed left at (440, 422)
Screenshot: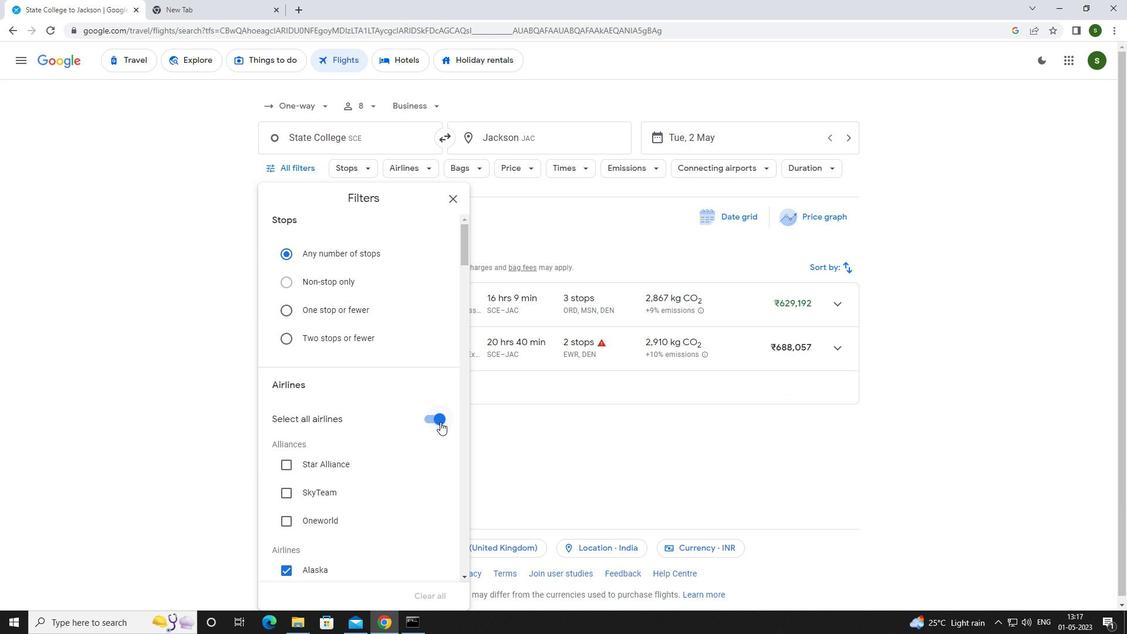 
Action: Mouse moved to (391, 359)
Screenshot: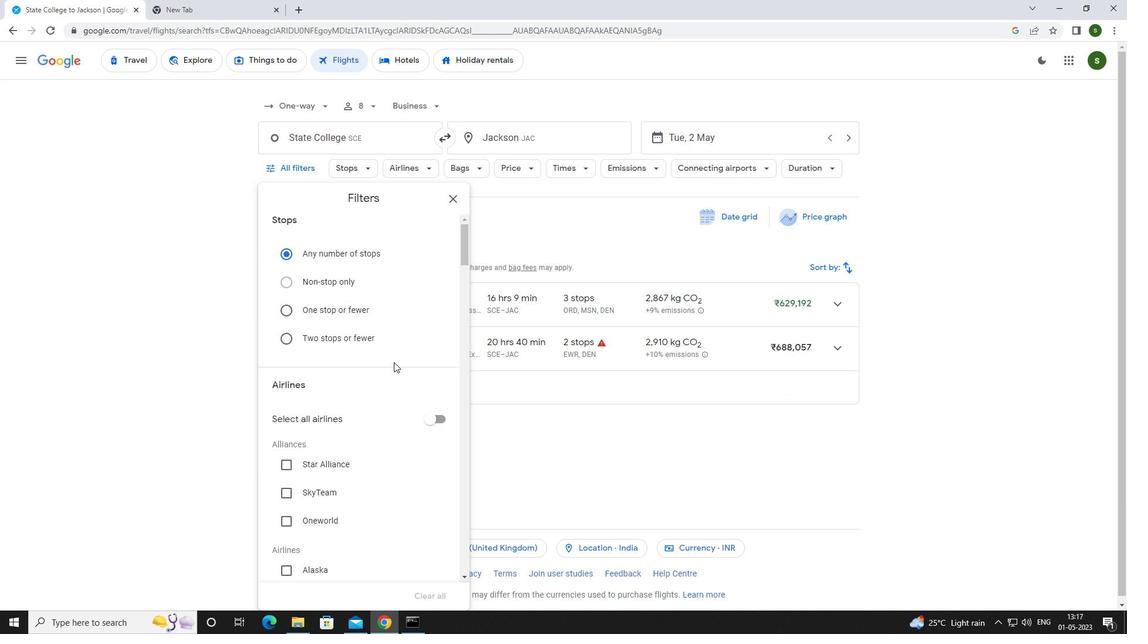 
Action: Mouse scrolled (391, 358) with delta (0, 0)
Screenshot: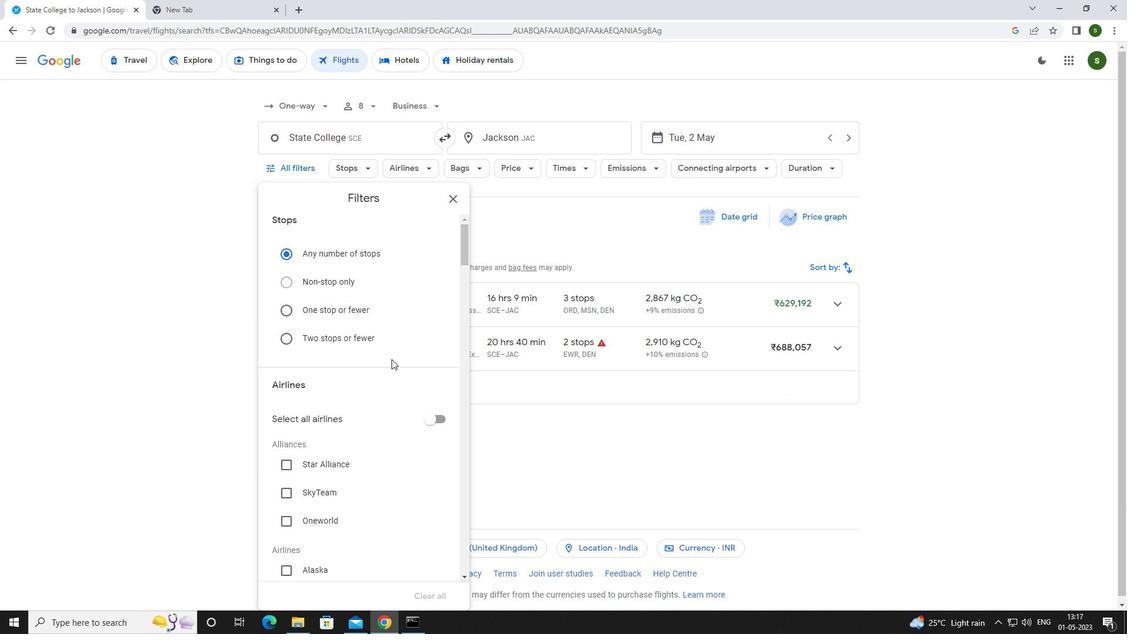 
Action: Mouse scrolled (391, 358) with delta (0, 0)
Screenshot: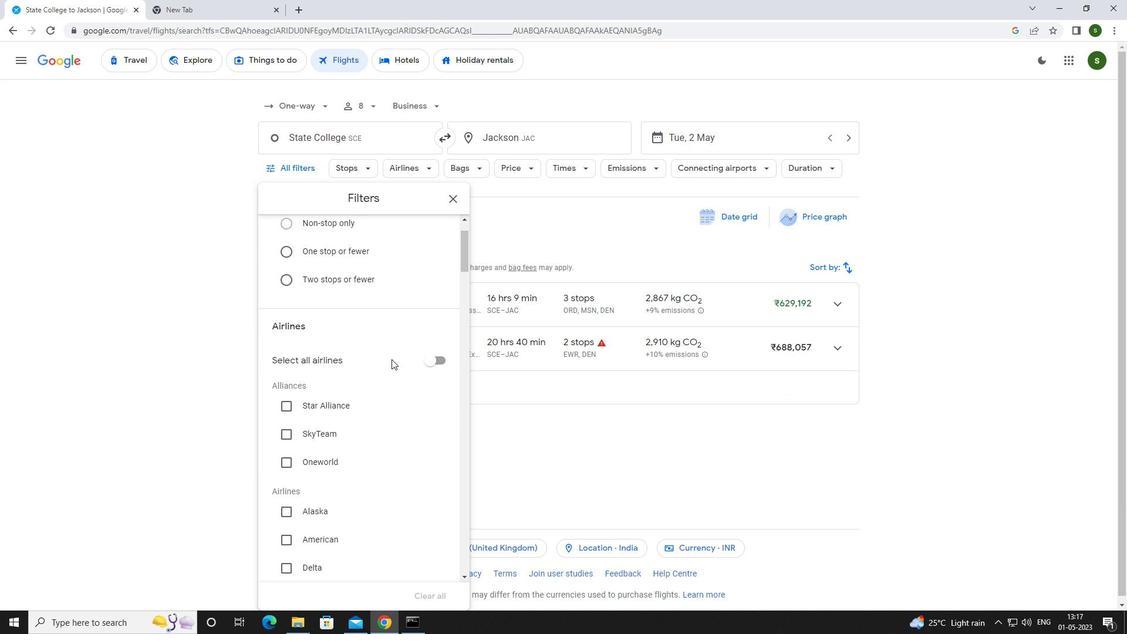 
Action: Mouse scrolled (391, 358) with delta (0, 0)
Screenshot: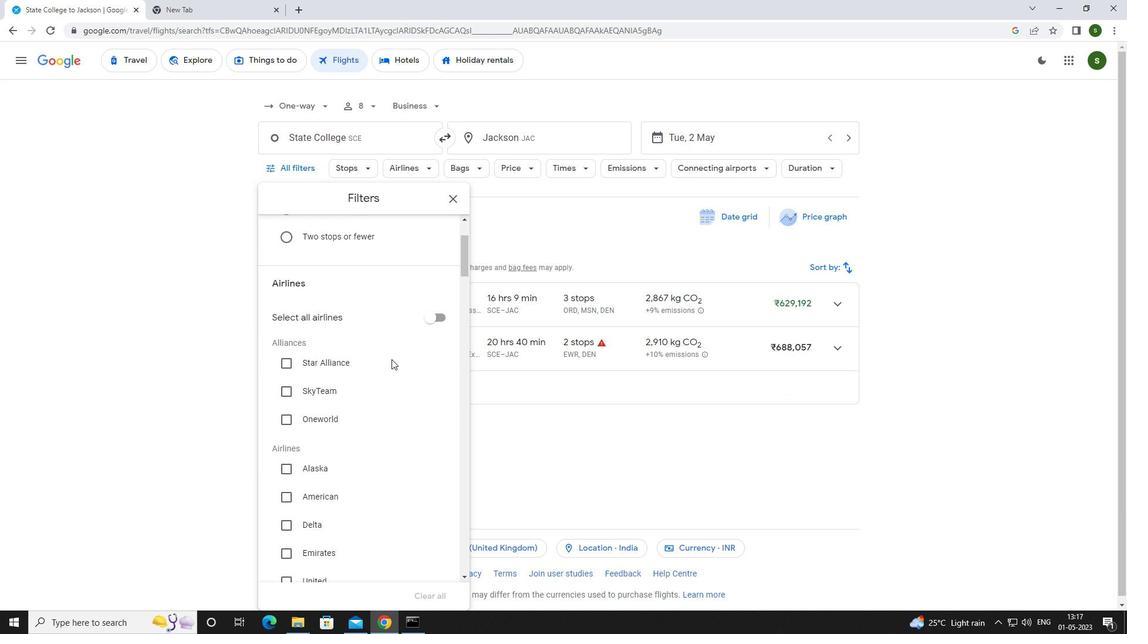 
Action: Mouse scrolled (391, 358) with delta (0, 0)
Screenshot: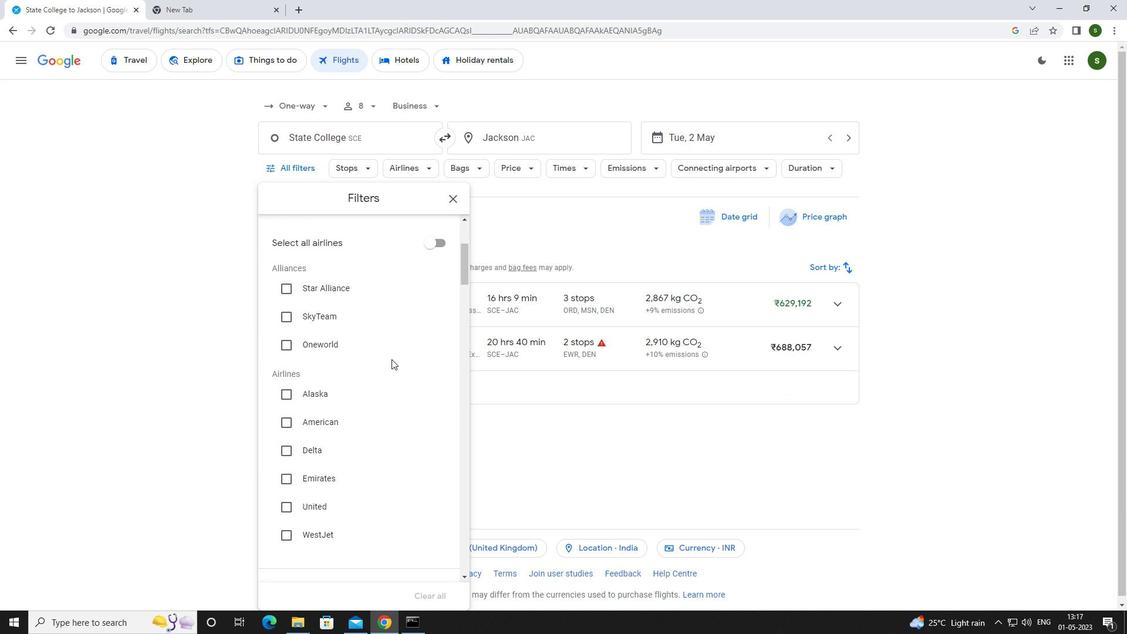 
Action: Mouse scrolled (391, 358) with delta (0, 0)
Screenshot: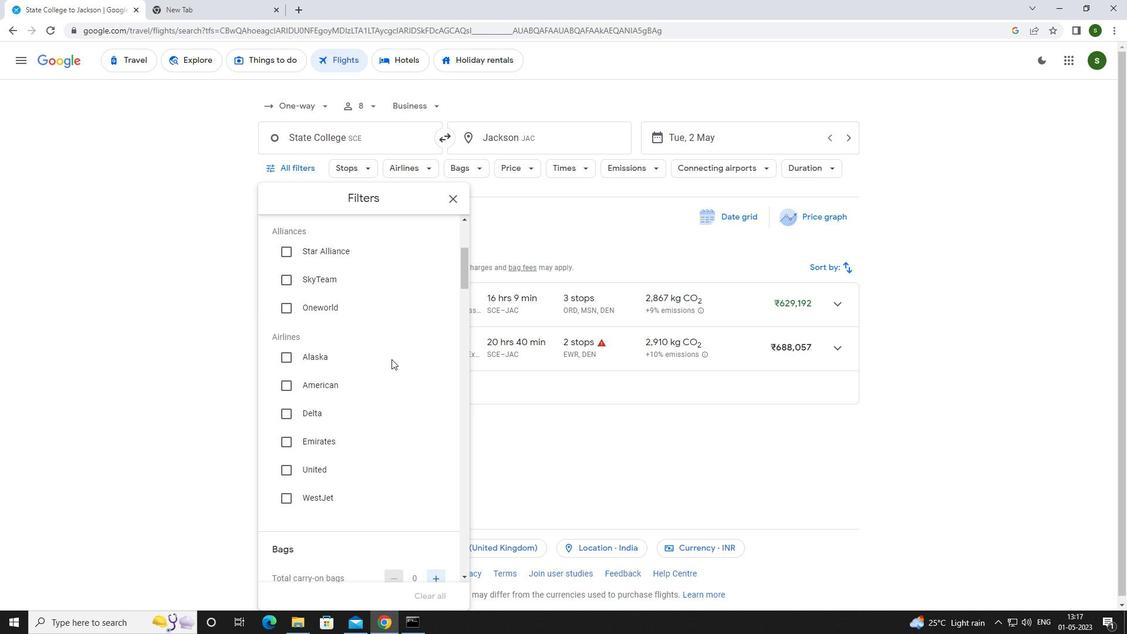 
Action: Mouse scrolled (391, 358) with delta (0, 0)
Screenshot: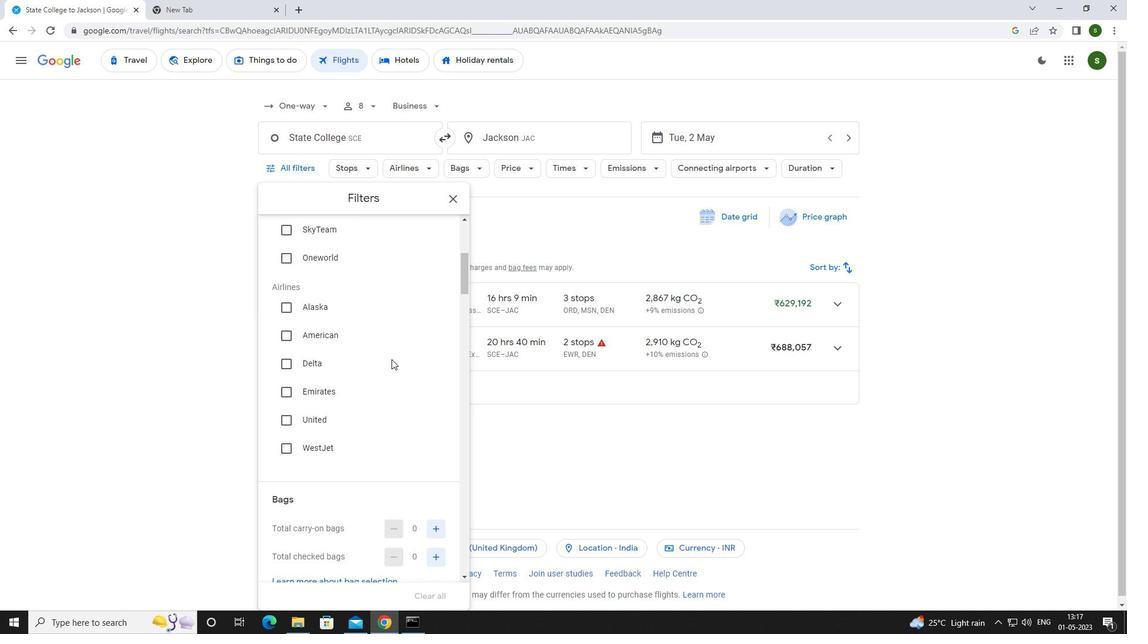 
Action: Mouse scrolled (391, 358) with delta (0, 0)
Screenshot: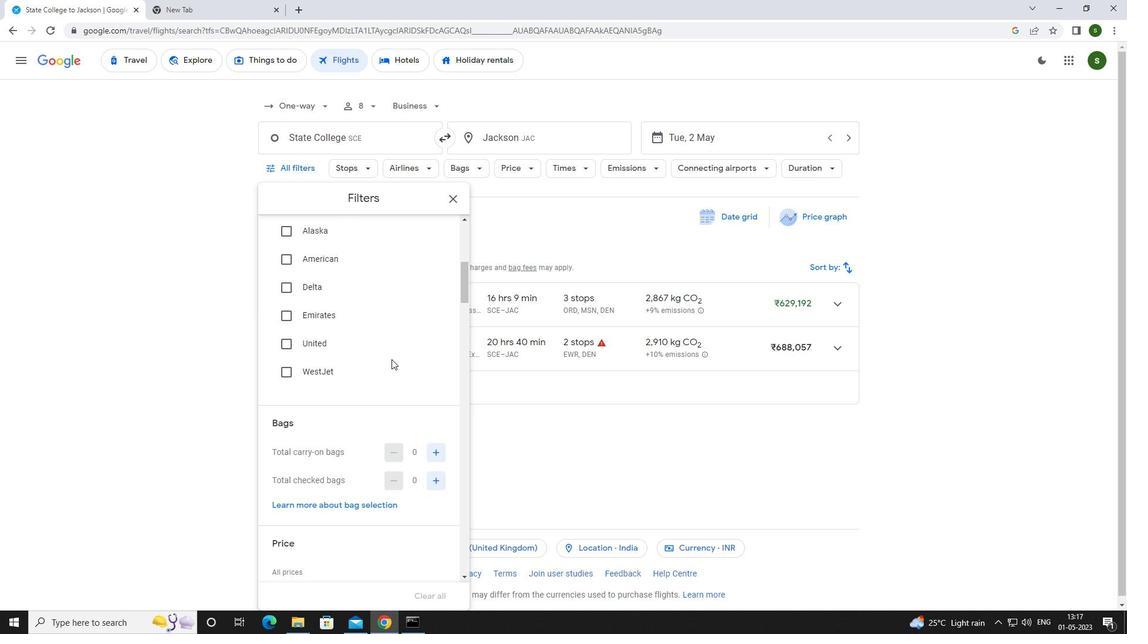 
Action: Mouse moved to (438, 407)
Screenshot: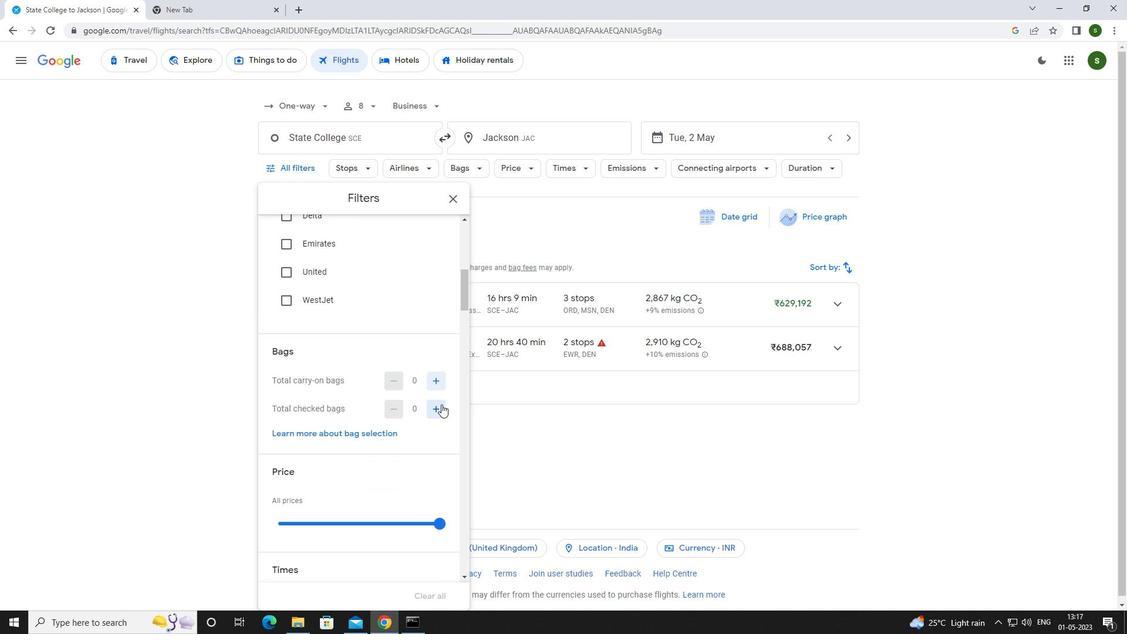 
Action: Mouse pressed left at (438, 407)
Screenshot: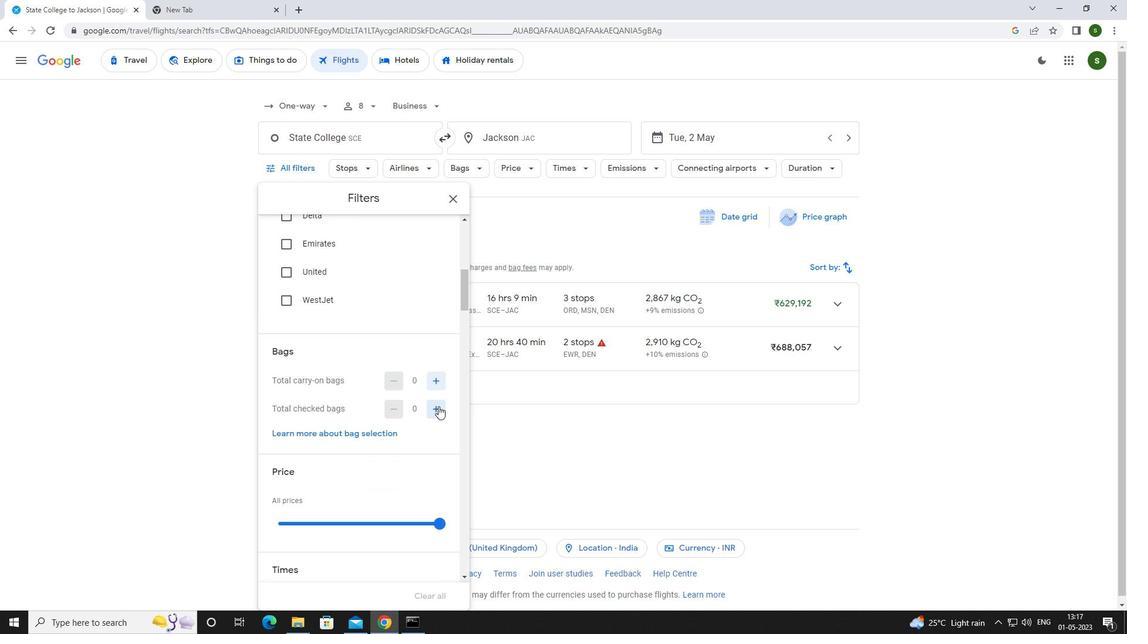 
Action: Mouse moved to (438, 407)
Screenshot: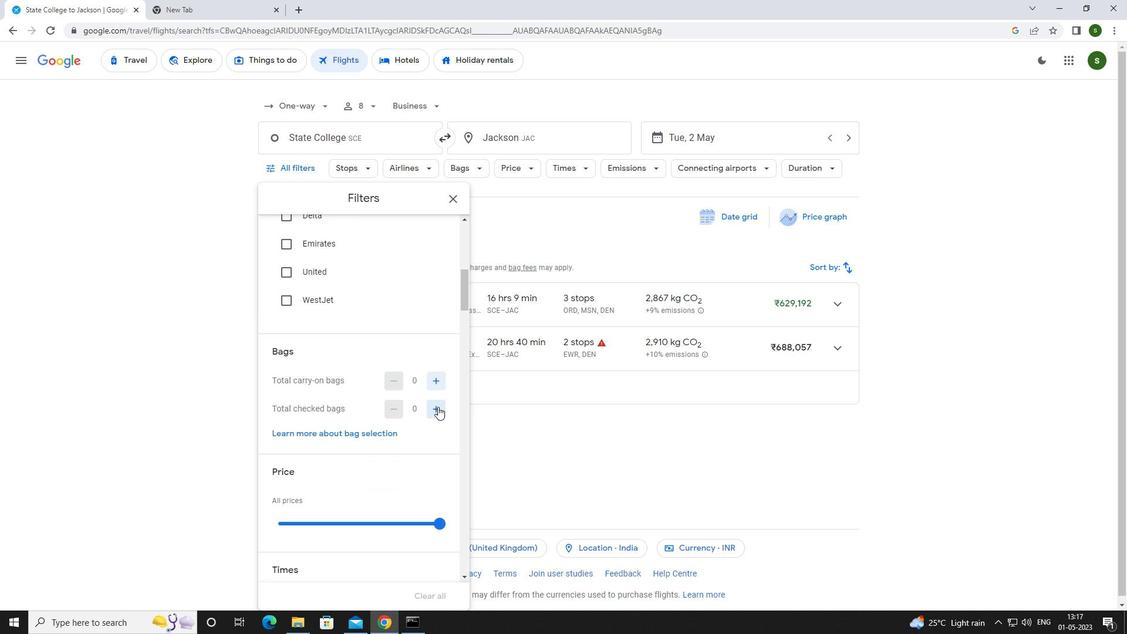 
Action: Mouse pressed left at (438, 407)
Screenshot: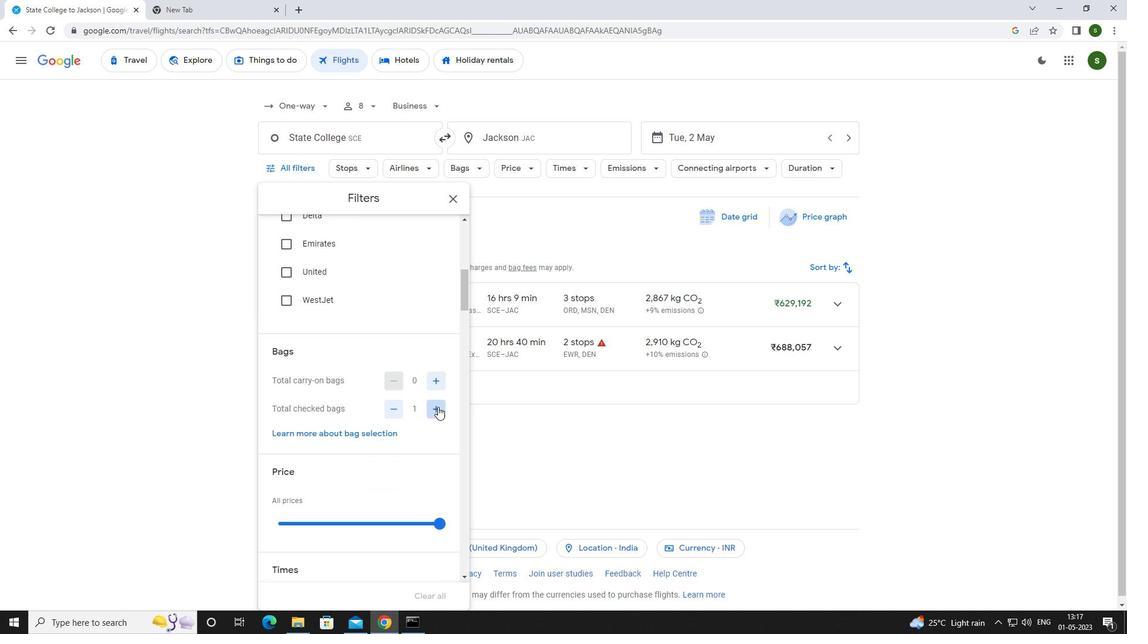 
Action: Mouse moved to (428, 408)
Screenshot: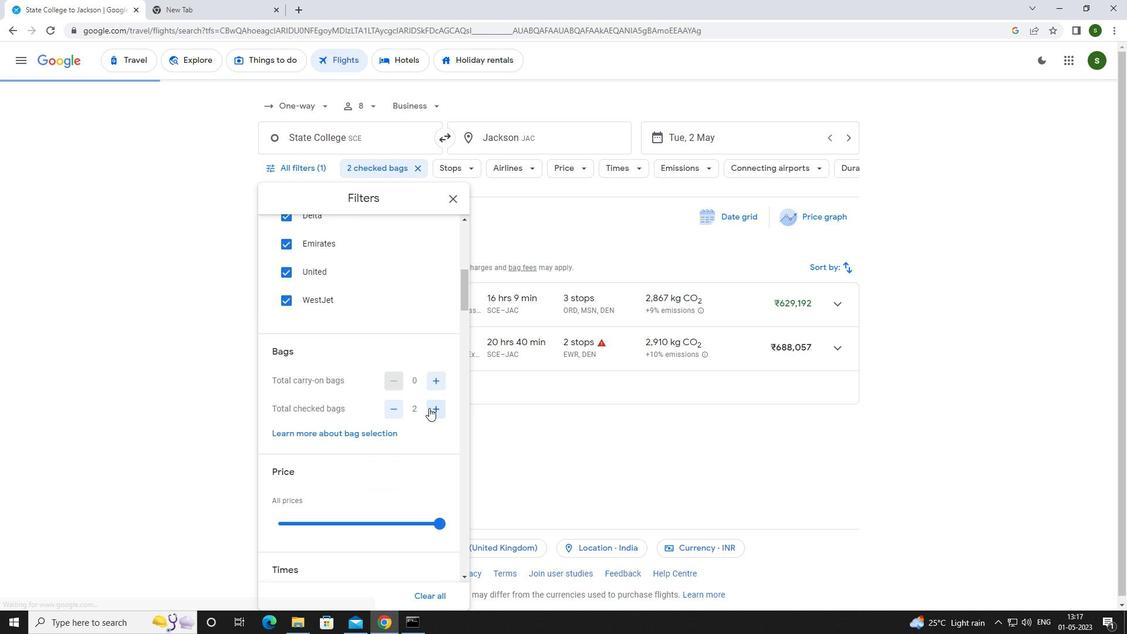 
Action: Mouse scrolled (428, 407) with delta (0, 0)
Screenshot: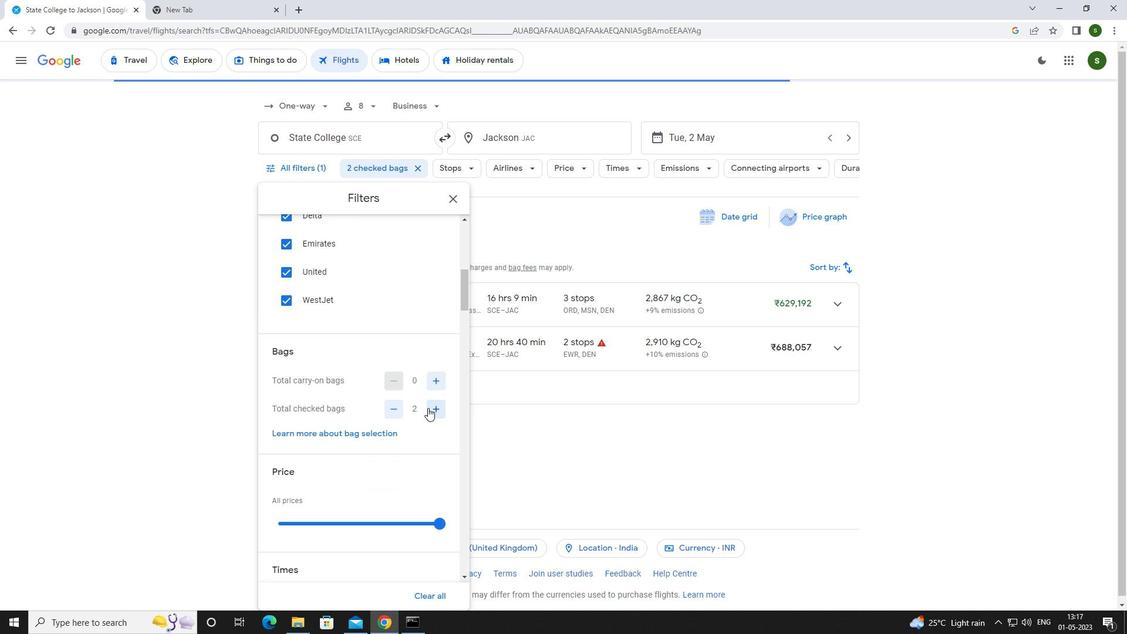 
Action: Mouse scrolled (428, 407) with delta (0, 0)
Screenshot: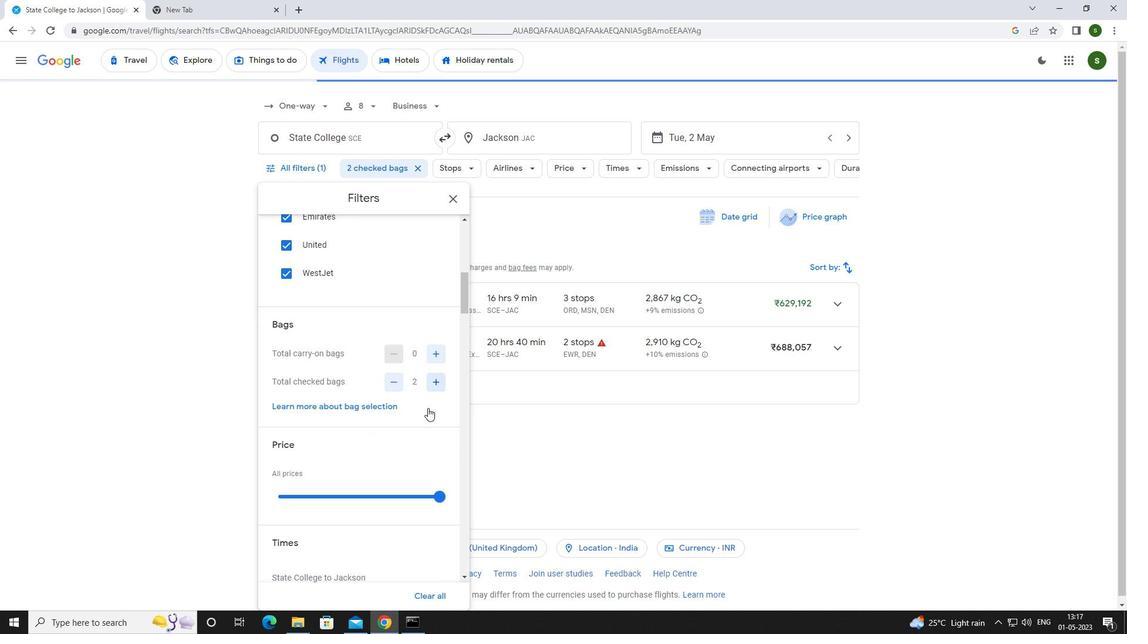 
Action: Mouse moved to (439, 405)
Screenshot: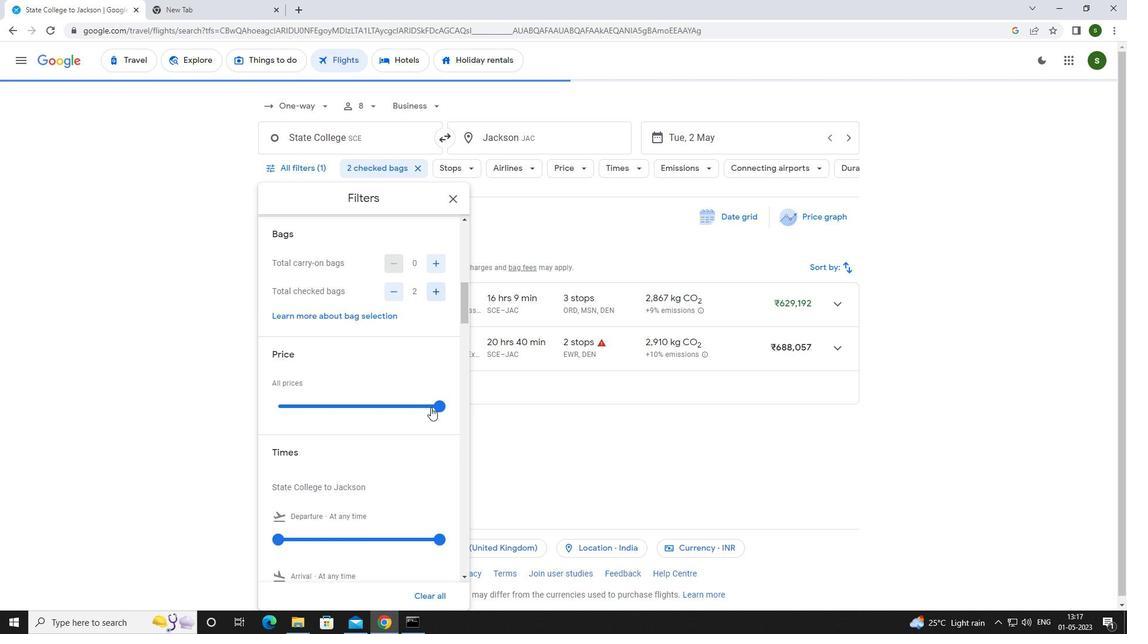 
Action: Mouse pressed left at (439, 405)
Screenshot: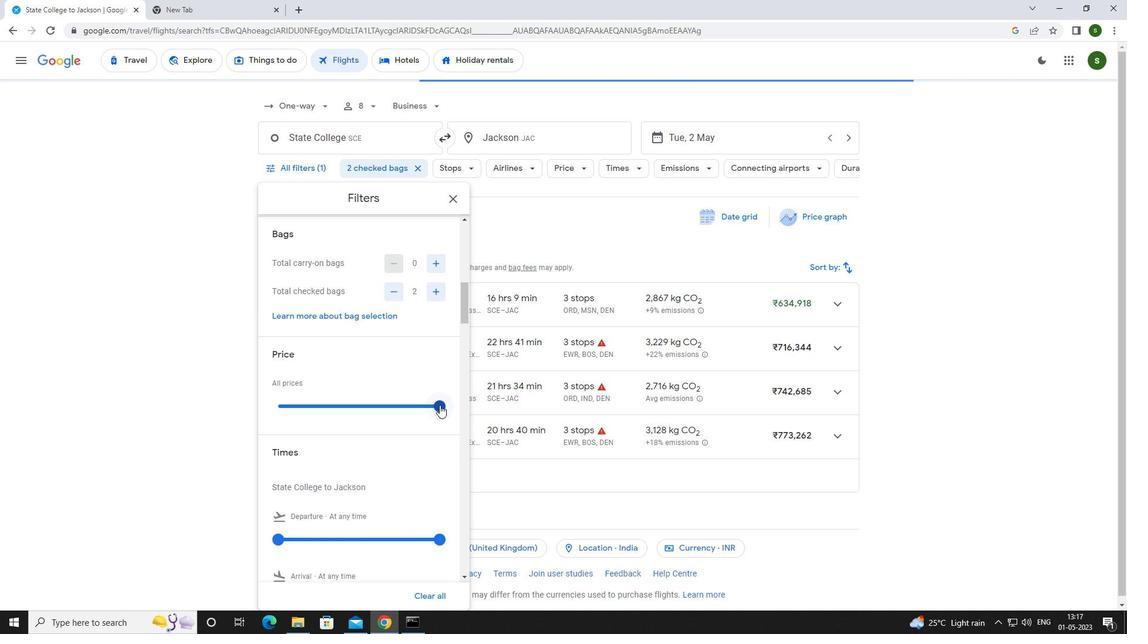 
Action: Mouse moved to (355, 385)
Screenshot: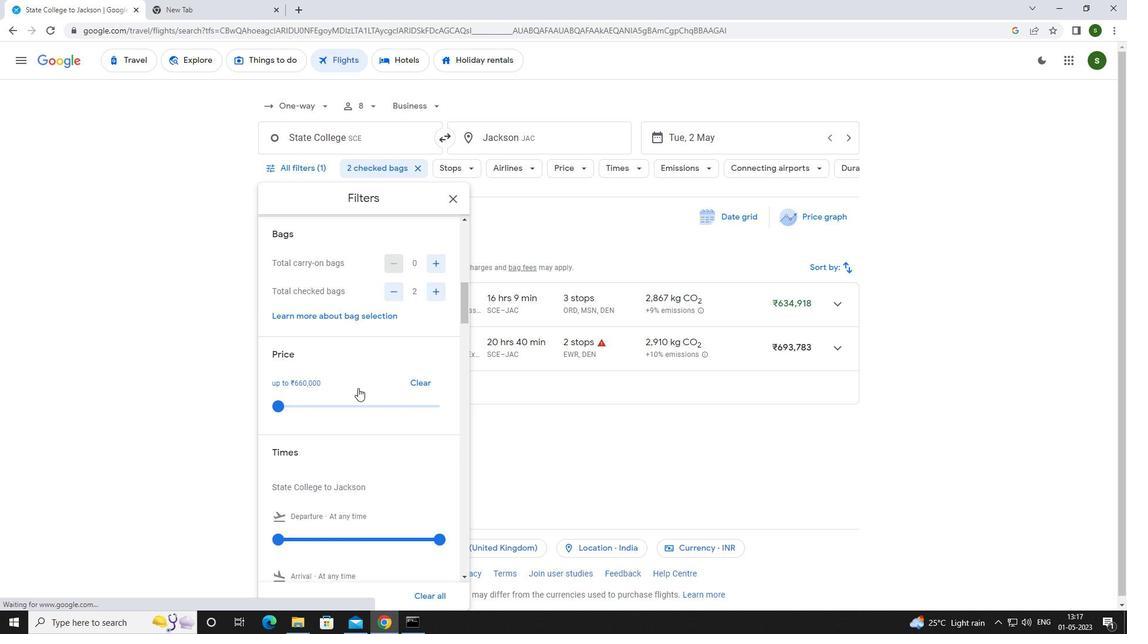 
Action: Mouse scrolled (355, 385) with delta (0, 0)
Screenshot: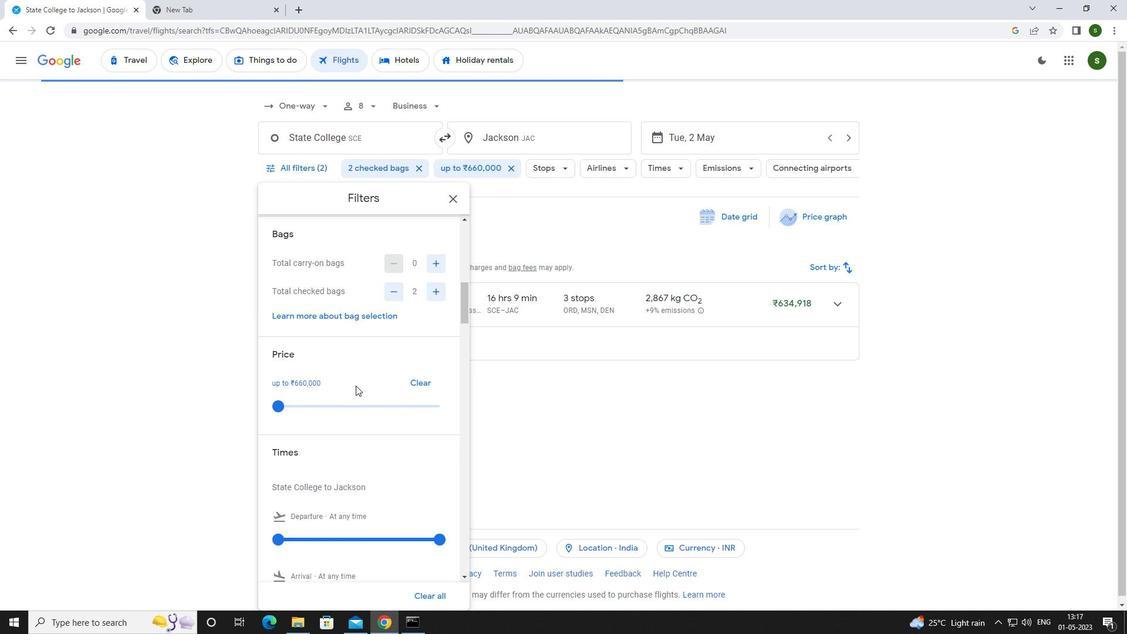 
Action: Mouse scrolled (355, 385) with delta (0, 0)
Screenshot: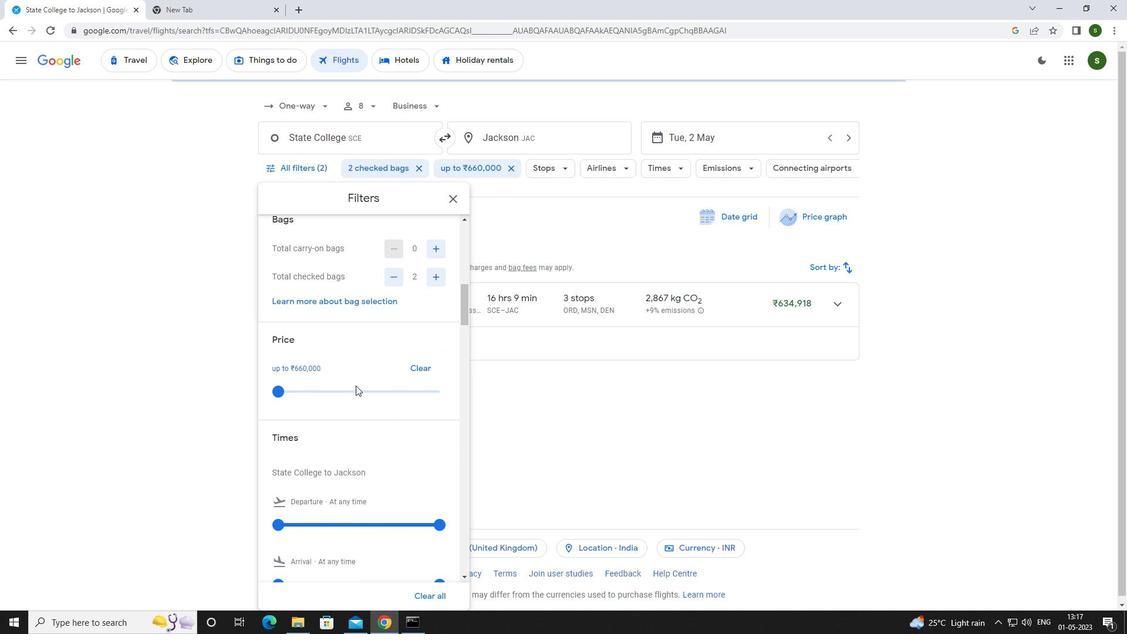 
Action: Mouse moved to (276, 421)
Screenshot: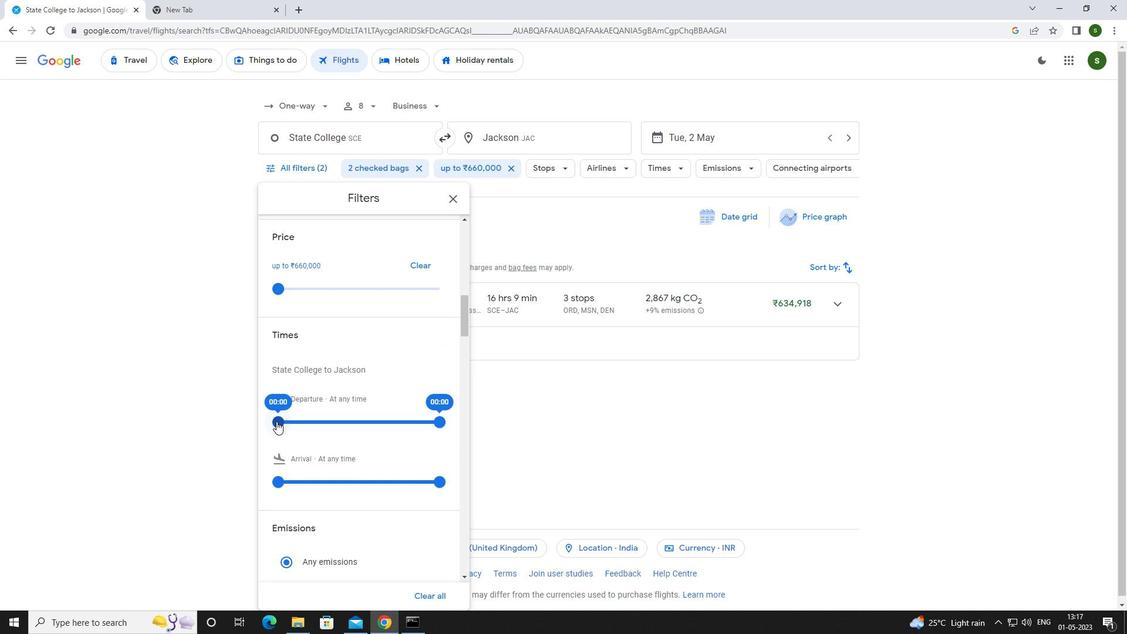 
Action: Mouse pressed left at (276, 421)
Screenshot: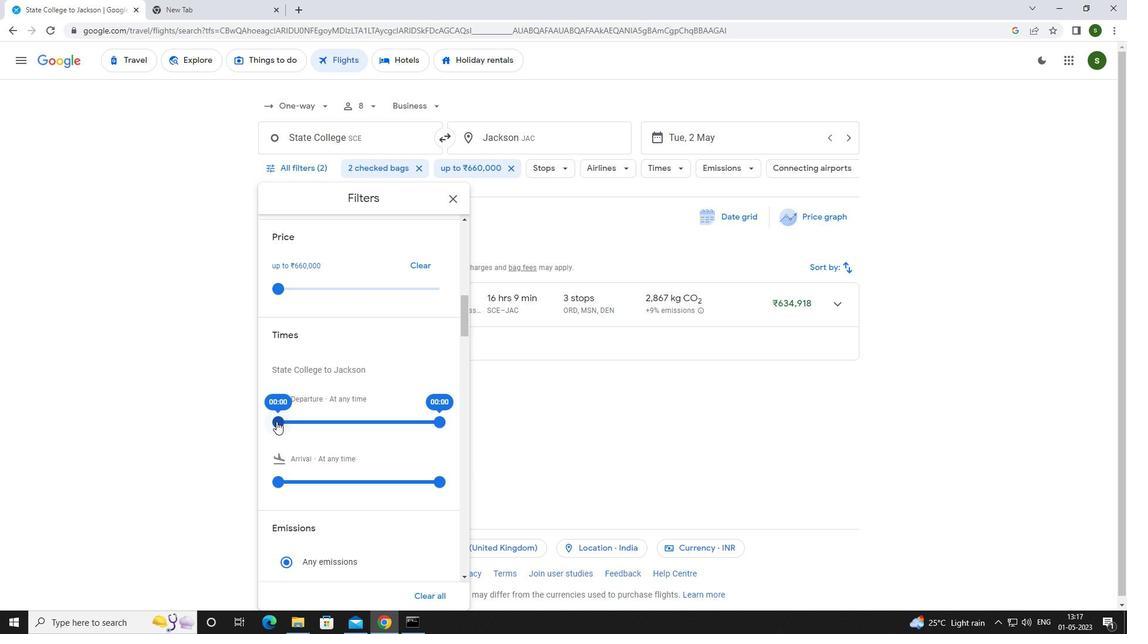 
Action: Mouse moved to (536, 421)
Screenshot: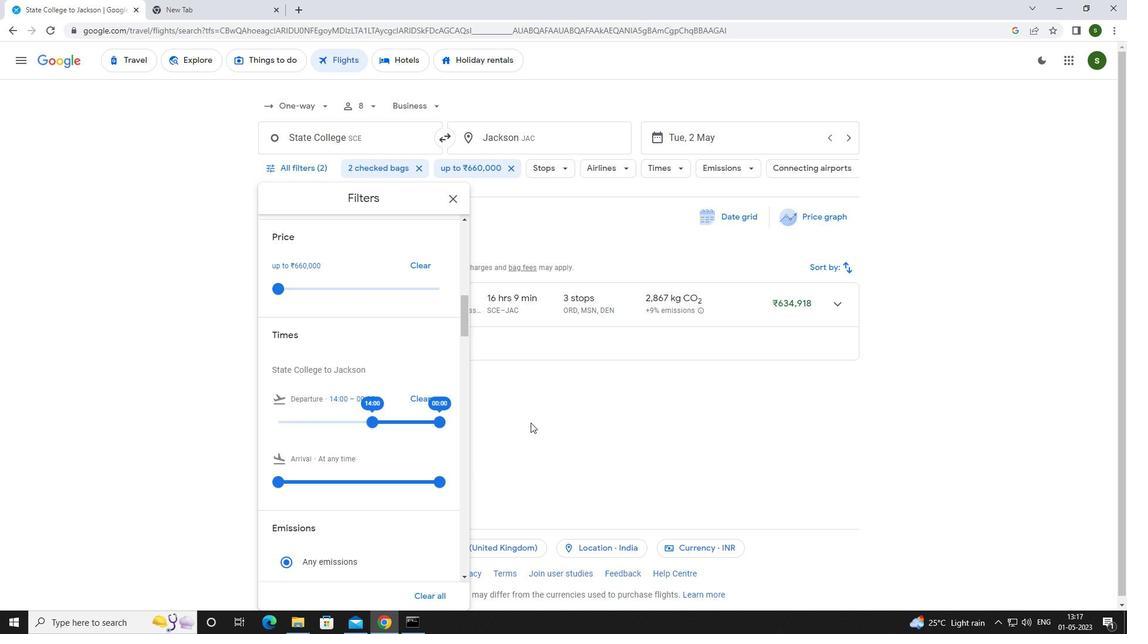 
Action: Mouse pressed left at (536, 421)
Screenshot: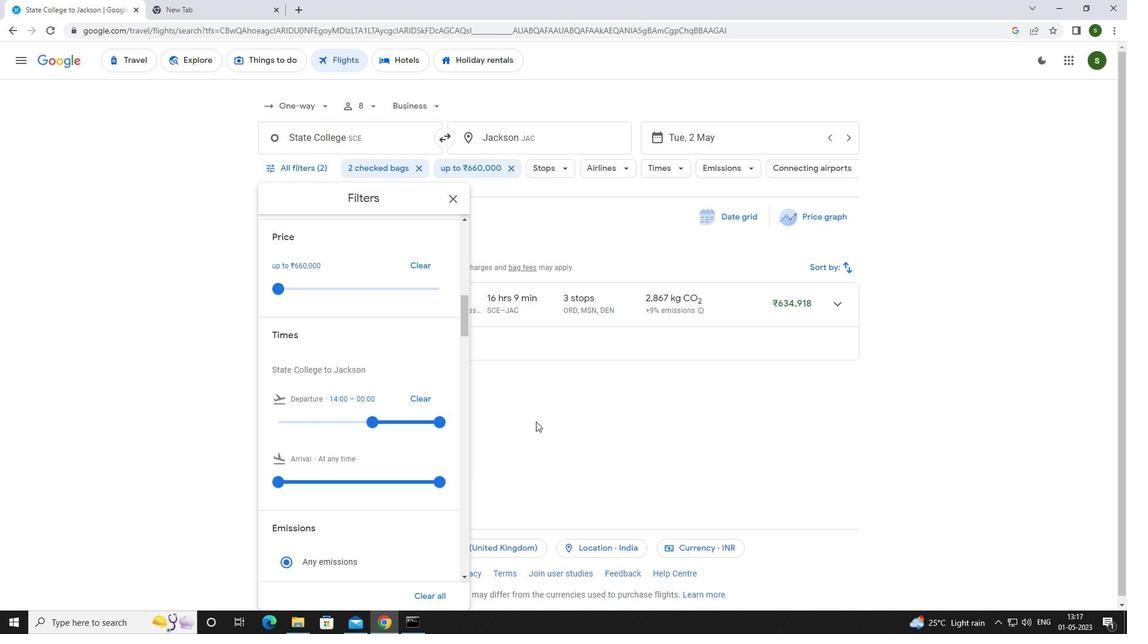 
